 Task: Toggle the input validation length.
Action: Mouse moved to (126, 275)
Screenshot: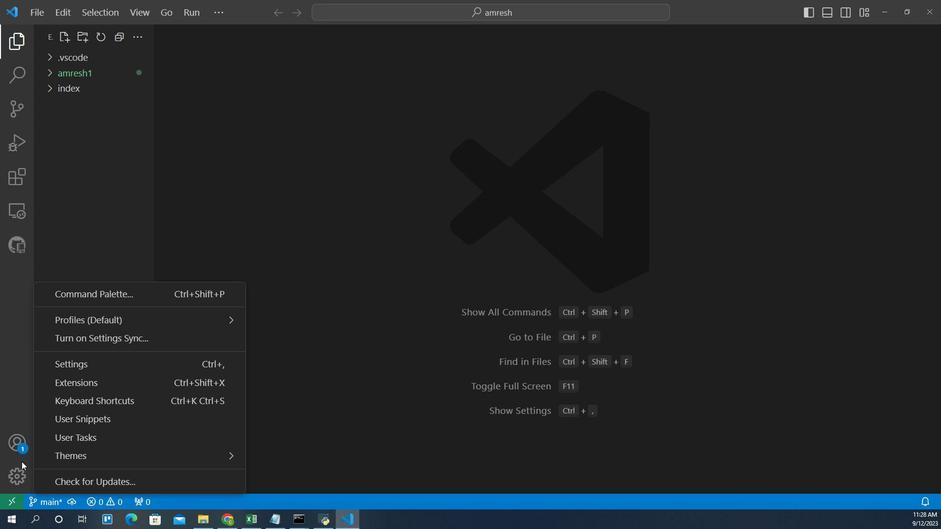 
Action: Mouse pressed left at (126, 275)
Screenshot: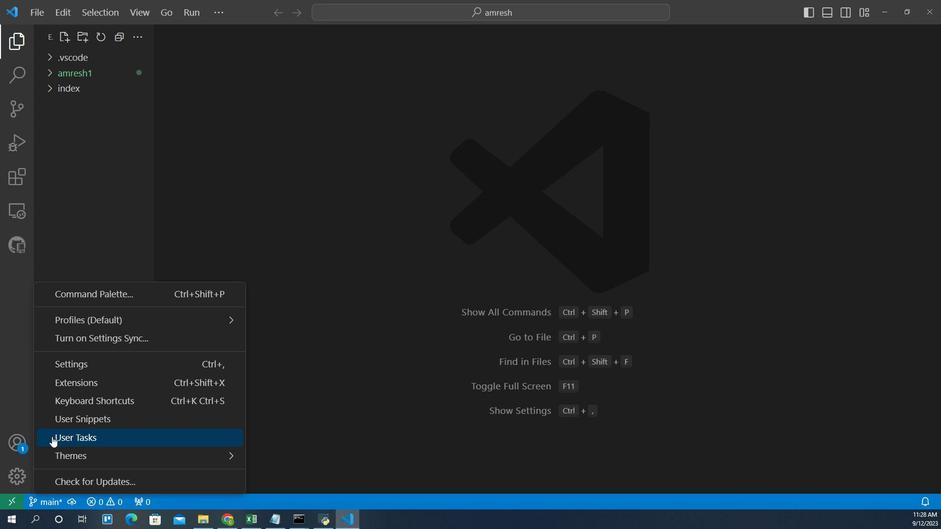 
Action: Mouse moved to (151, 298)
Screenshot: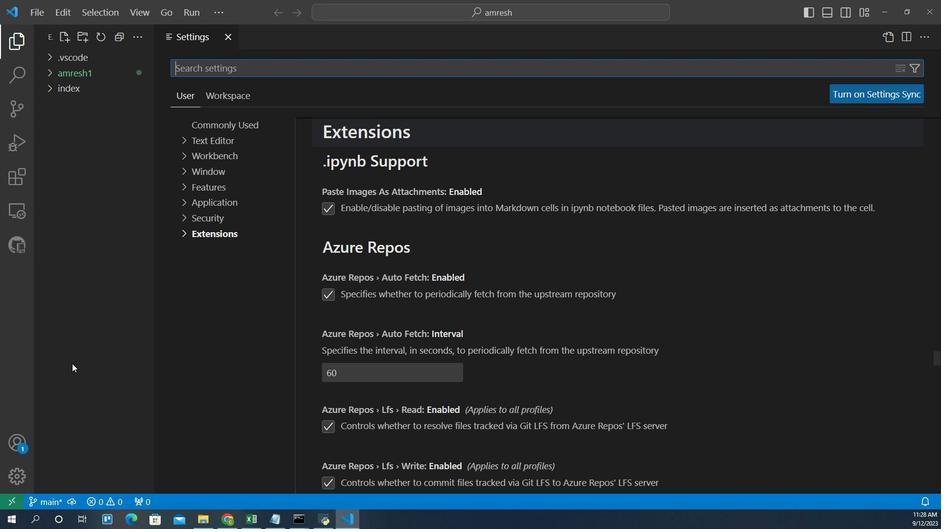 
Action: Mouse pressed left at (151, 298)
Screenshot: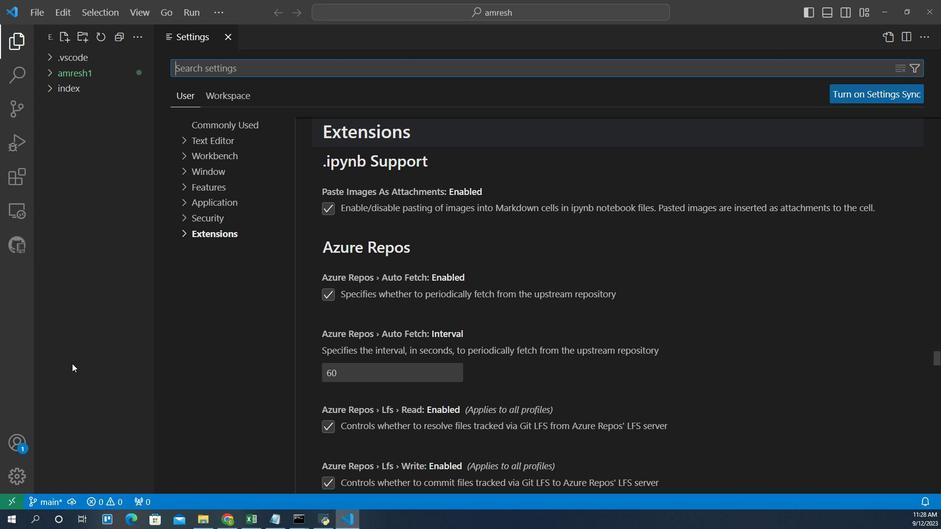 
Action: Mouse moved to (194, 324)
Screenshot: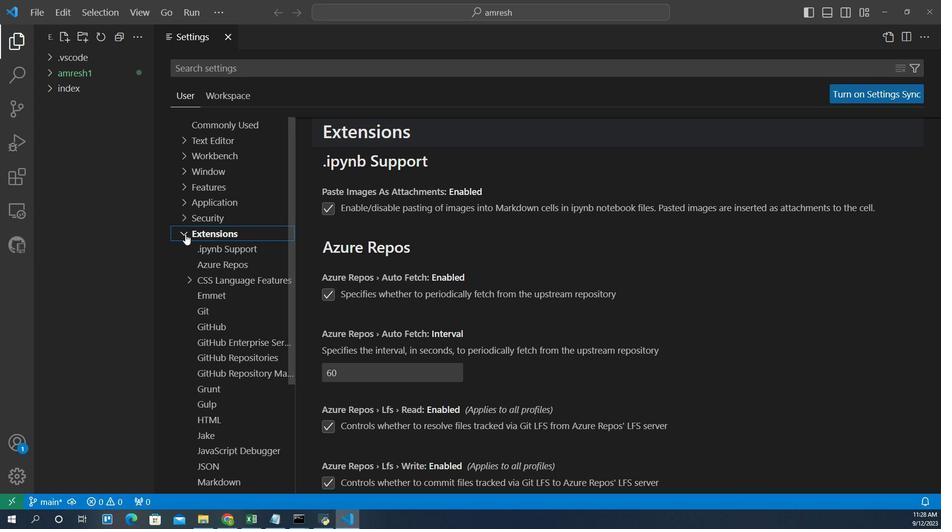 
Action: Mouse pressed left at (194, 324)
Screenshot: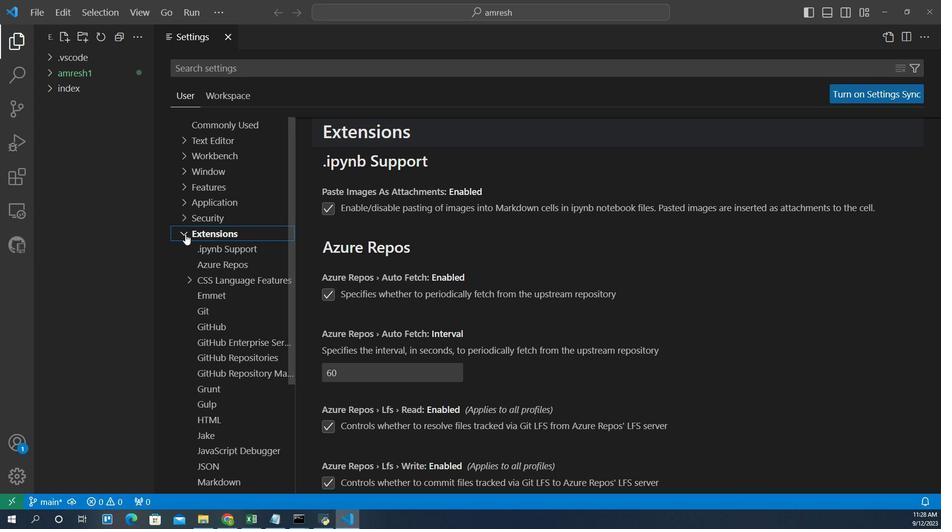 
Action: Mouse moved to (200, 308)
Screenshot: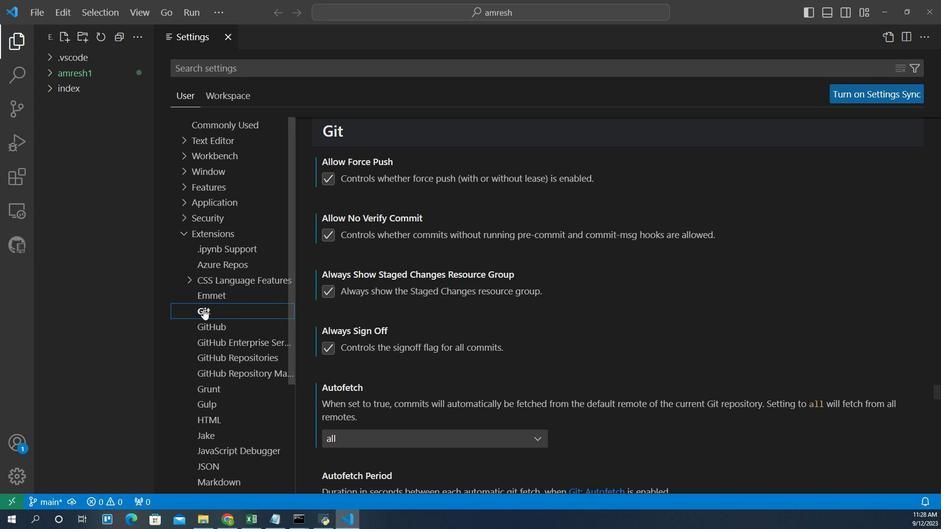 
Action: Mouse pressed left at (200, 308)
Screenshot: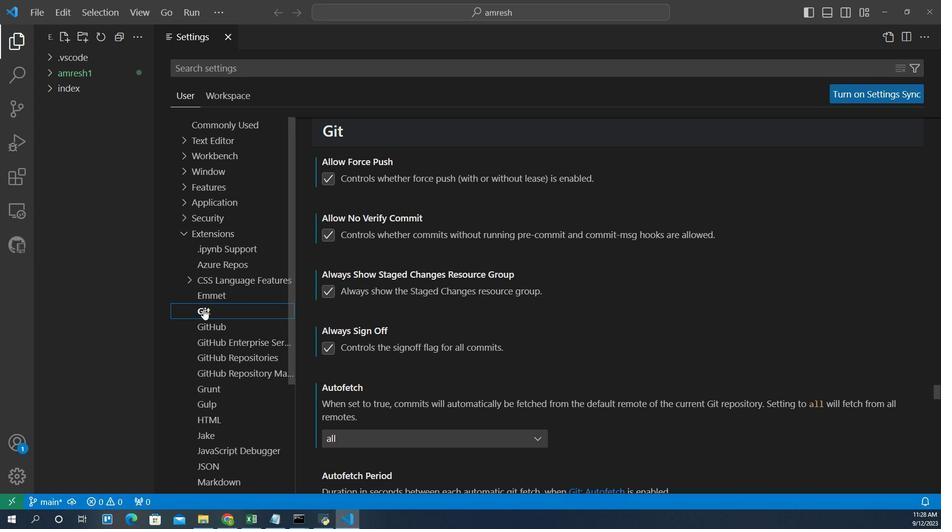 
Action: Mouse moved to (285, 295)
Screenshot: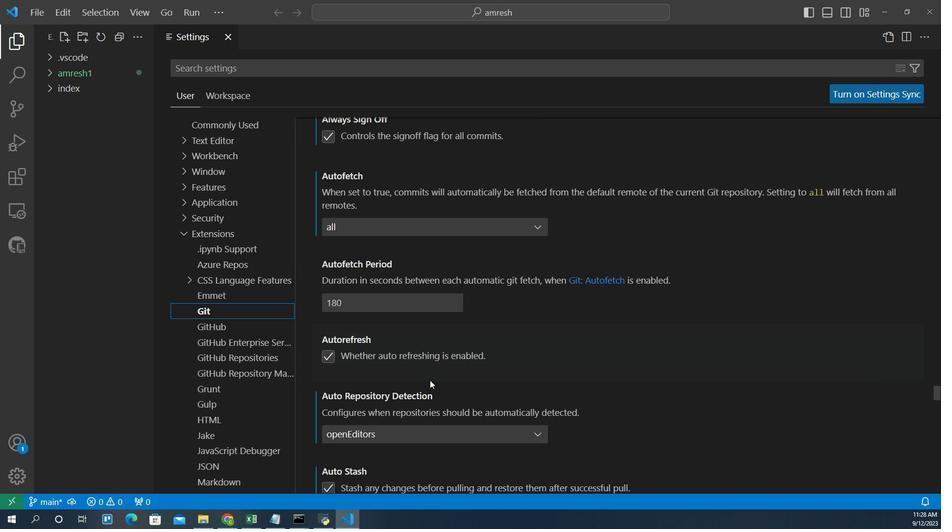 
Action: Mouse scrolled (285, 295) with delta (0, 0)
Screenshot: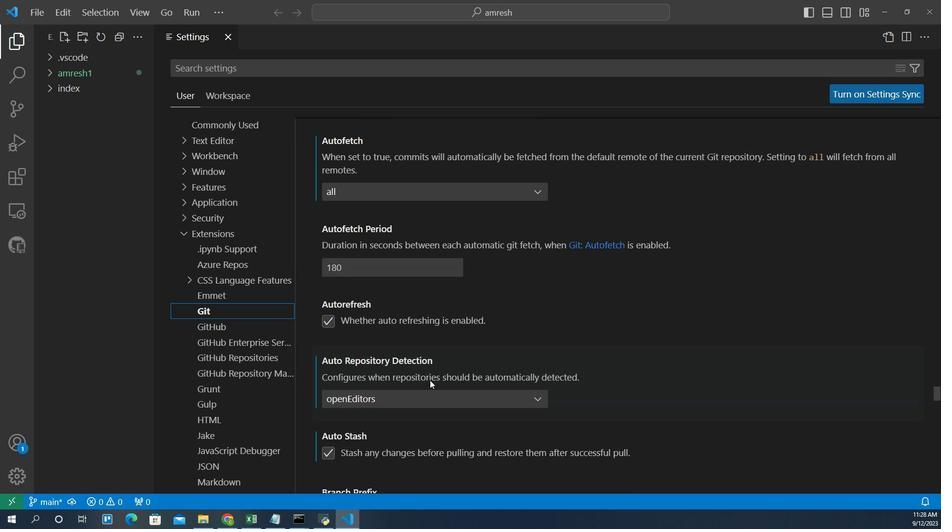 
Action: Mouse scrolled (285, 295) with delta (0, 0)
Screenshot: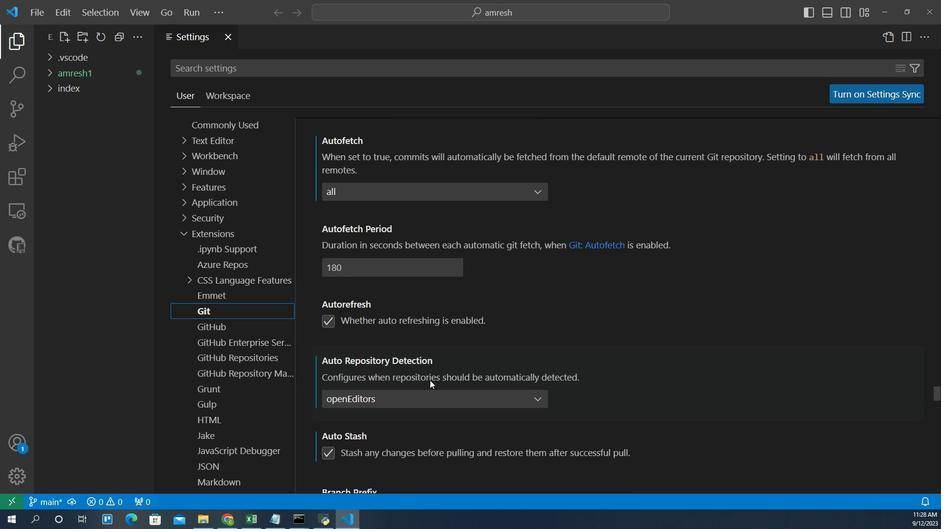 
Action: Mouse moved to (285, 295)
Screenshot: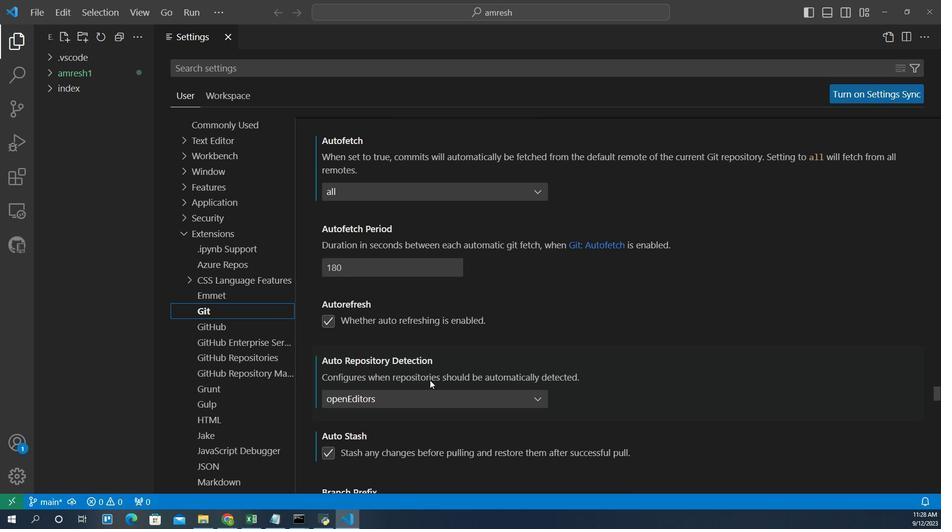 
Action: Mouse scrolled (285, 295) with delta (0, 0)
Screenshot: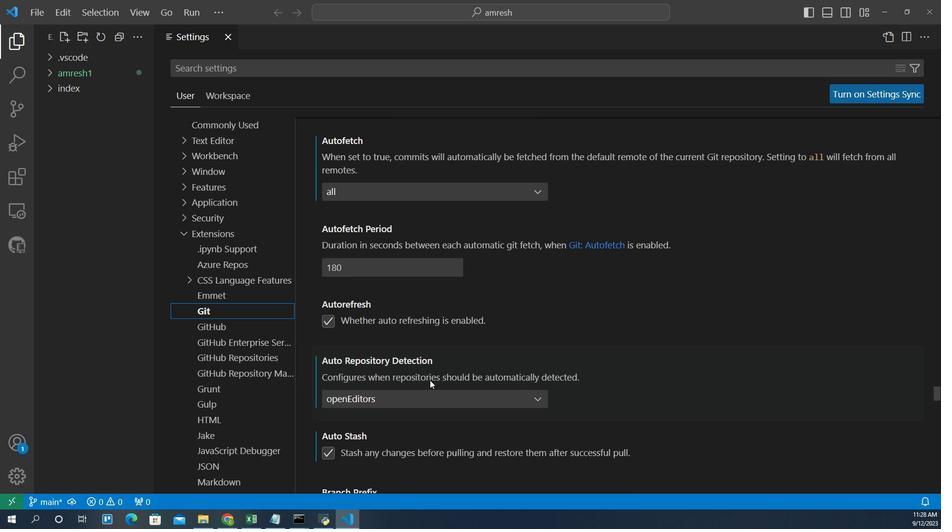 
Action: Mouse scrolled (285, 295) with delta (0, 0)
Screenshot: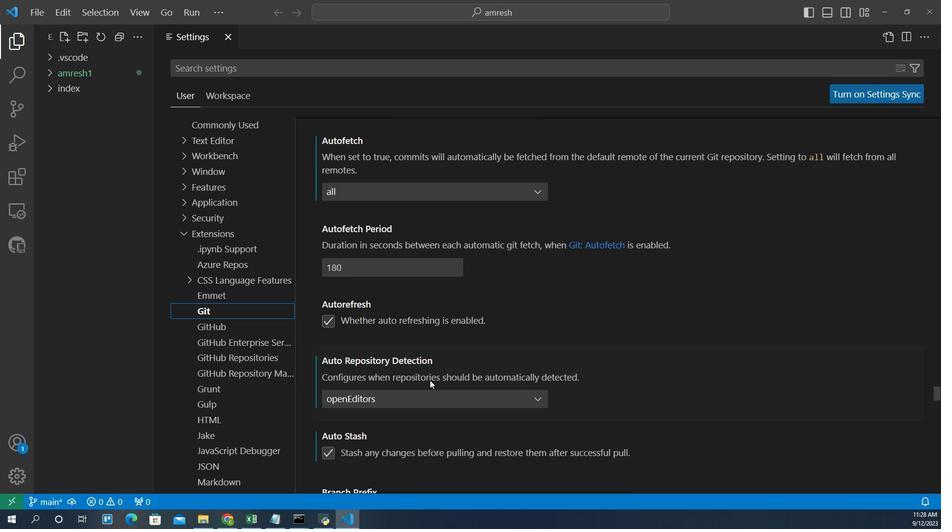 
Action: Mouse scrolled (285, 295) with delta (0, 0)
Screenshot: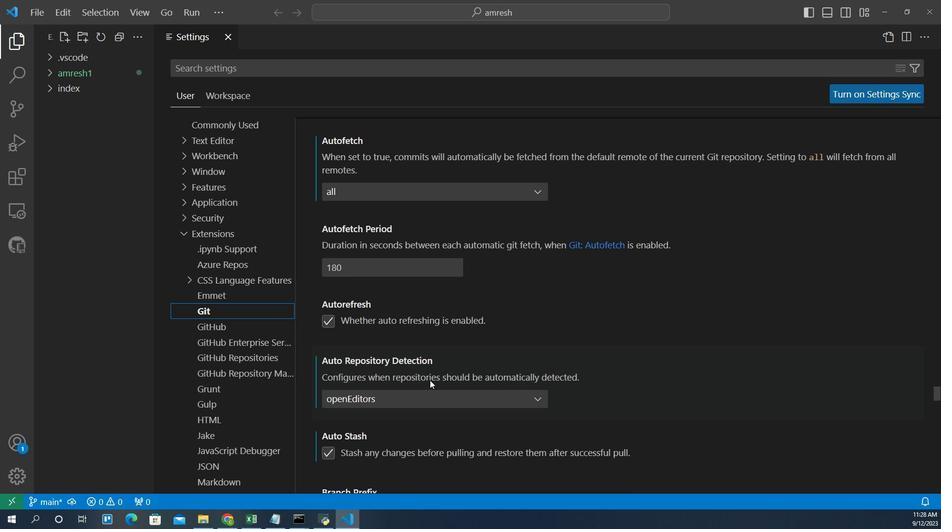 
Action: Mouse scrolled (285, 295) with delta (0, 0)
Screenshot: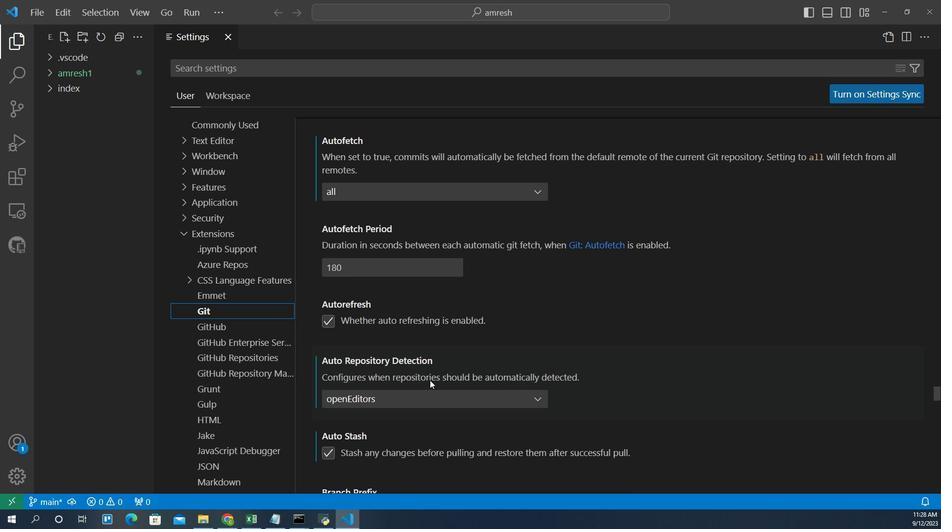 
Action: Mouse scrolled (285, 295) with delta (0, 0)
Screenshot: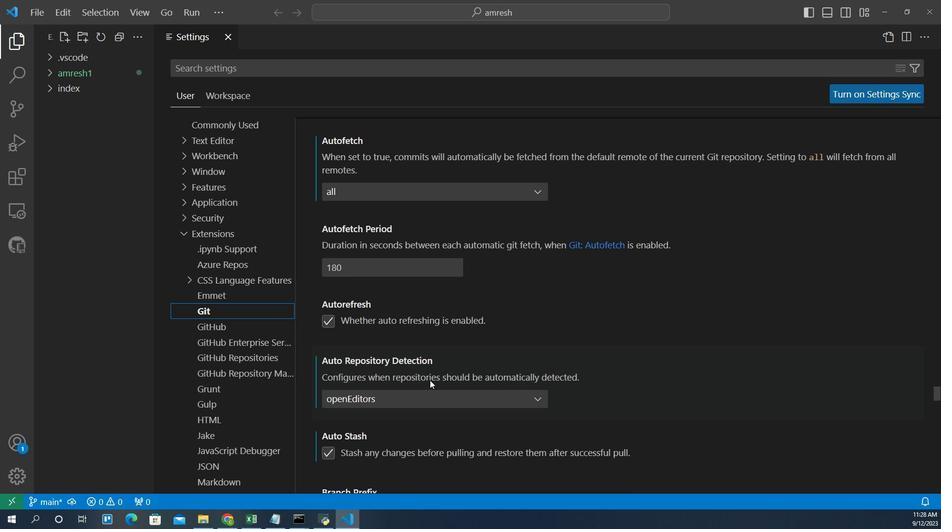 
Action: Mouse moved to (285, 295)
Screenshot: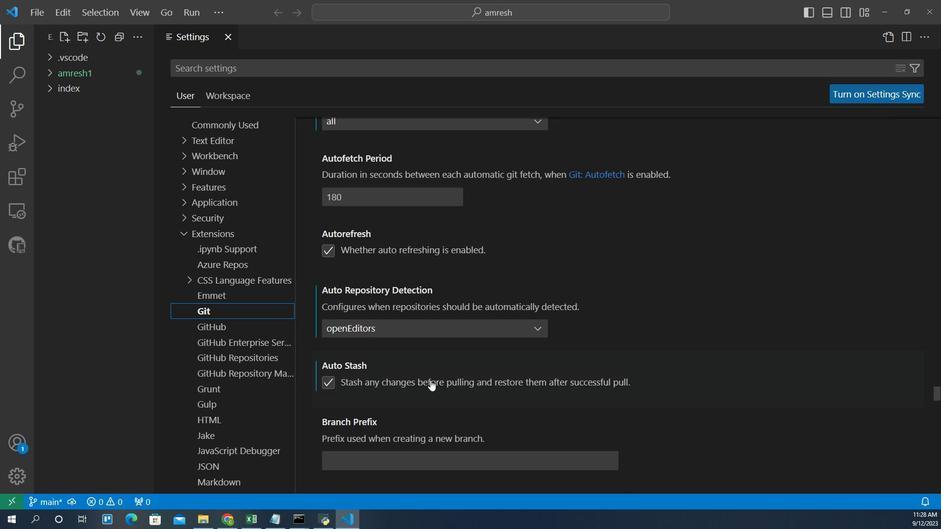 
Action: Mouse scrolled (285, 295) with delta (0, 0)
Screenshot: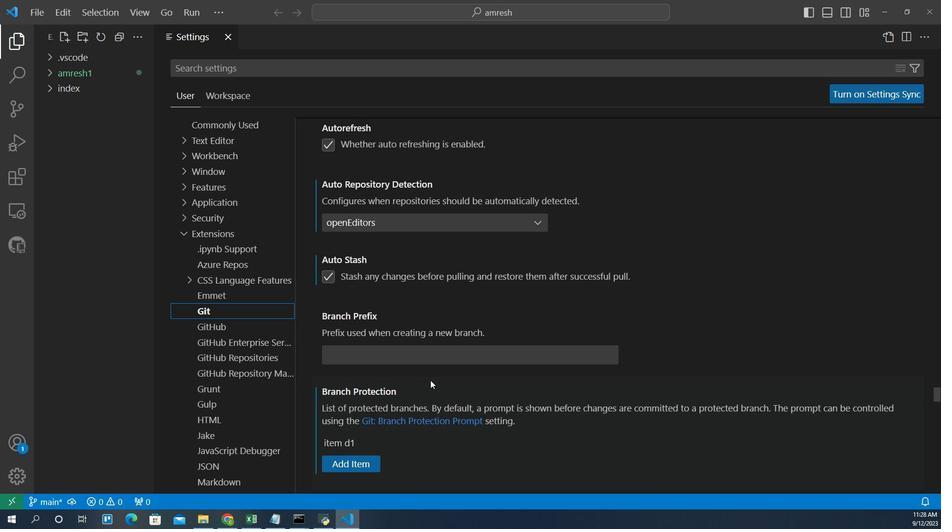 
Action: Mouse scrolled (285, 295) with delta (0, 0)
Screenshot: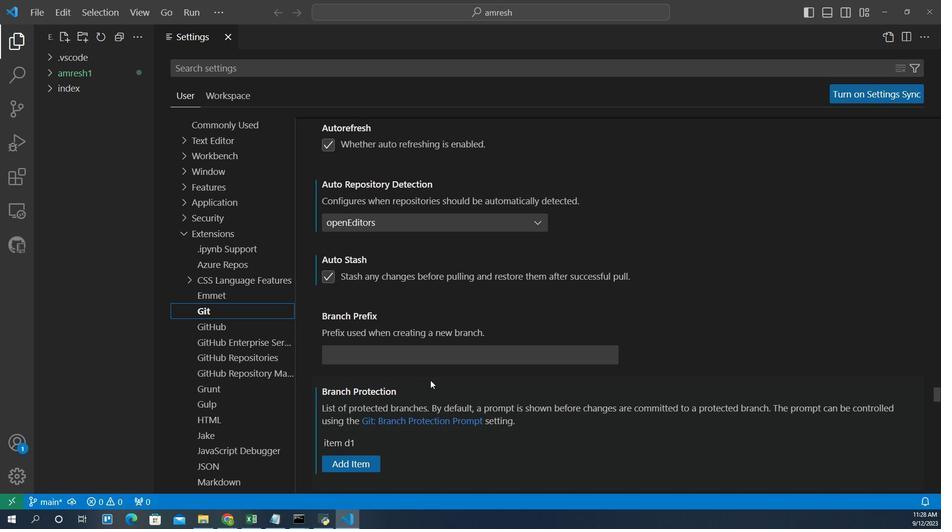 
Action: Mouse scrolled (285, 295) with delta (0, 0)
Screenshot: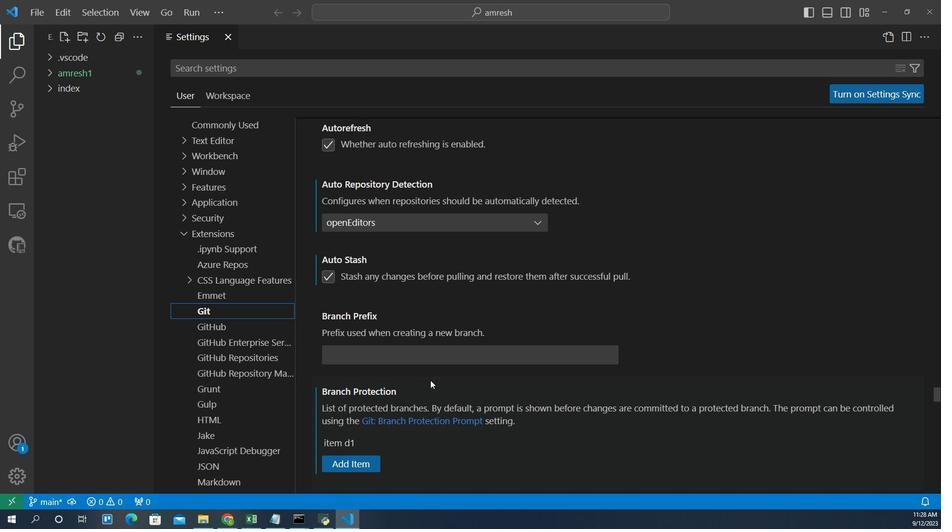
Action: Mouse scrolled (285, 295) with delta (0, 0)
Screenshot: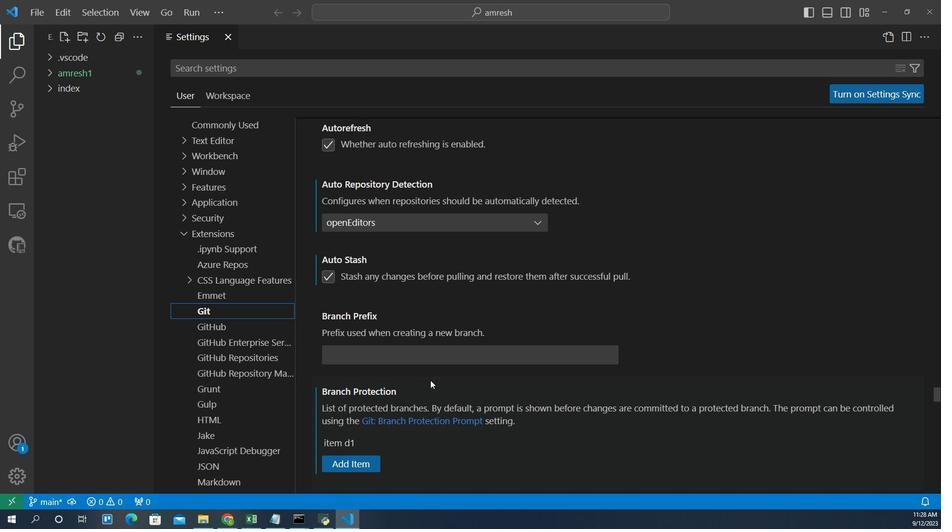 
Action: Mouse scrolled (285, 295) with delta (0, 0)
Screenshot: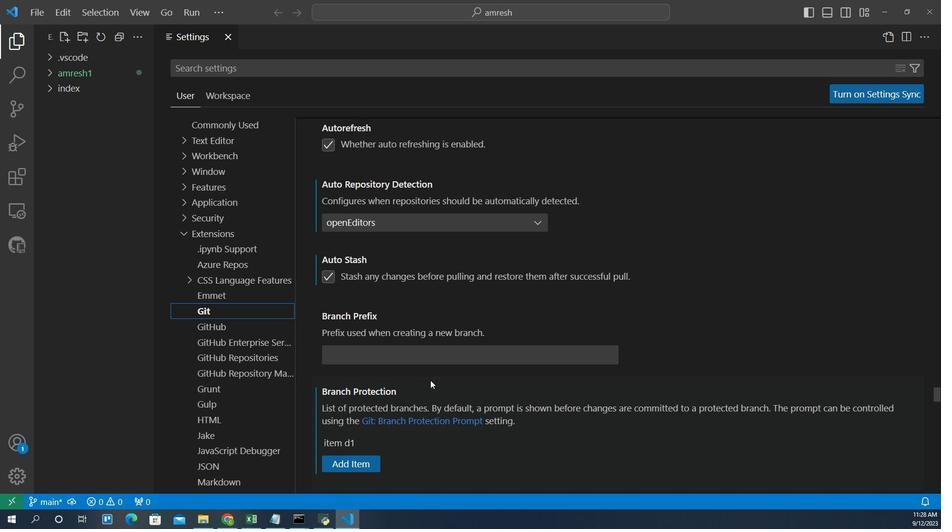 
Action: Mouse scrolled (285, 295) with delta (0, 0)
Screenshot: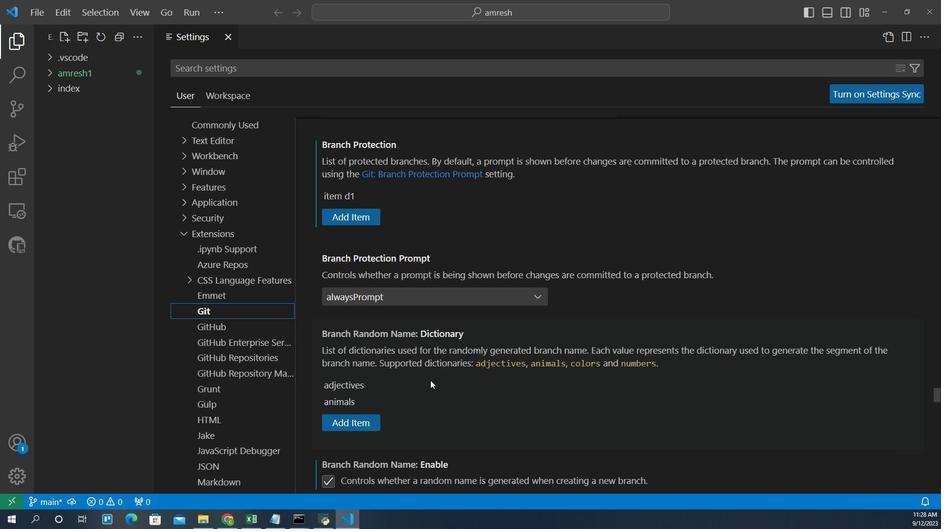 
Action: Mouse scrolled (285, 295) with delta (0, 0)
Screenshot: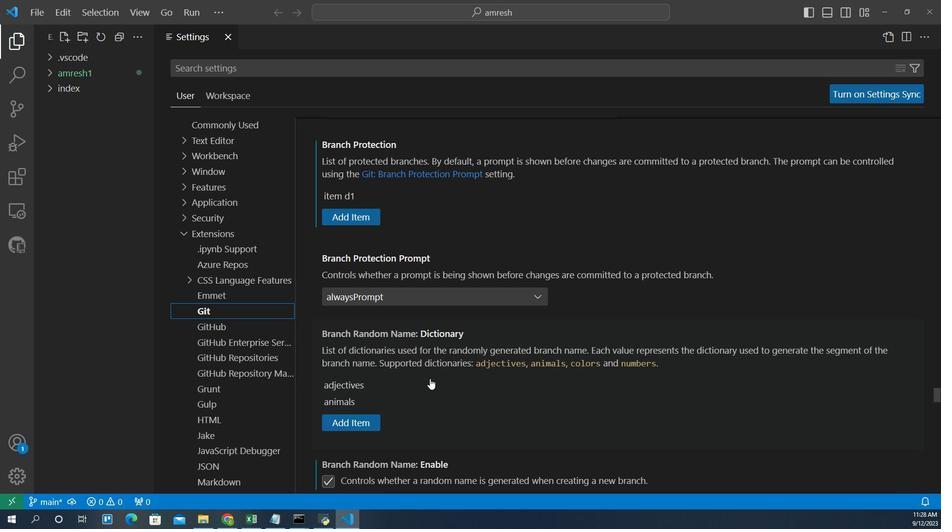 
Action: Mouse scrolled (285, 295) with delta (0, 0)
Screenshot: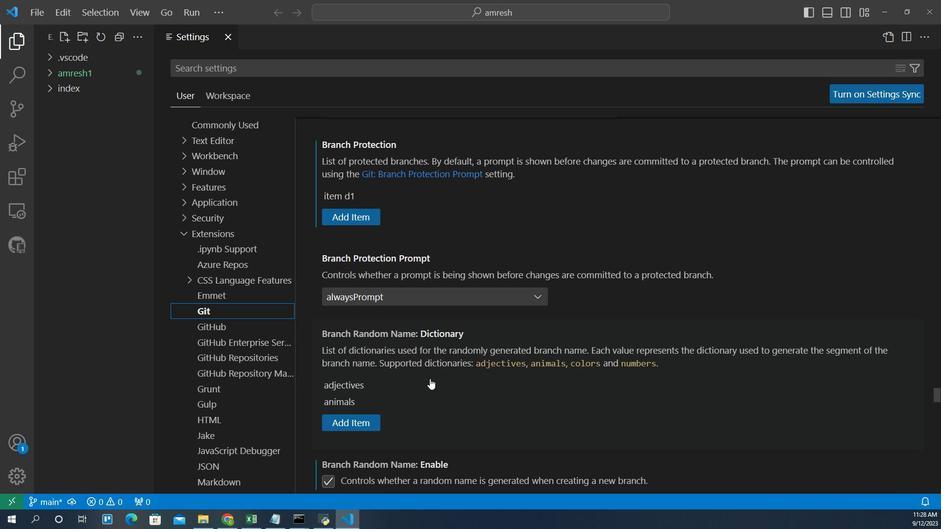 
Action: Mouse scrolled (285, 295) with delta (0, 0)
Screenshot: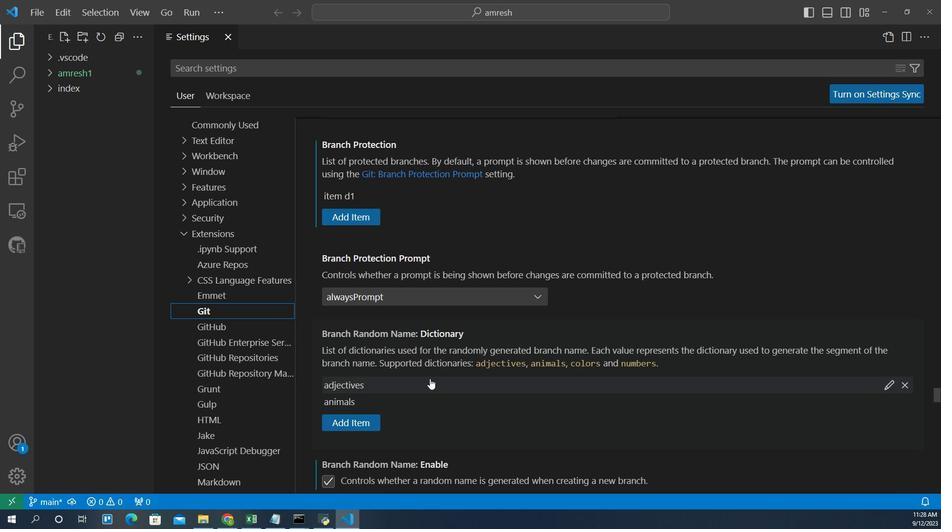 
Action: Mouse scrolled (285, 295) with delta (0, 0)
Screenshot: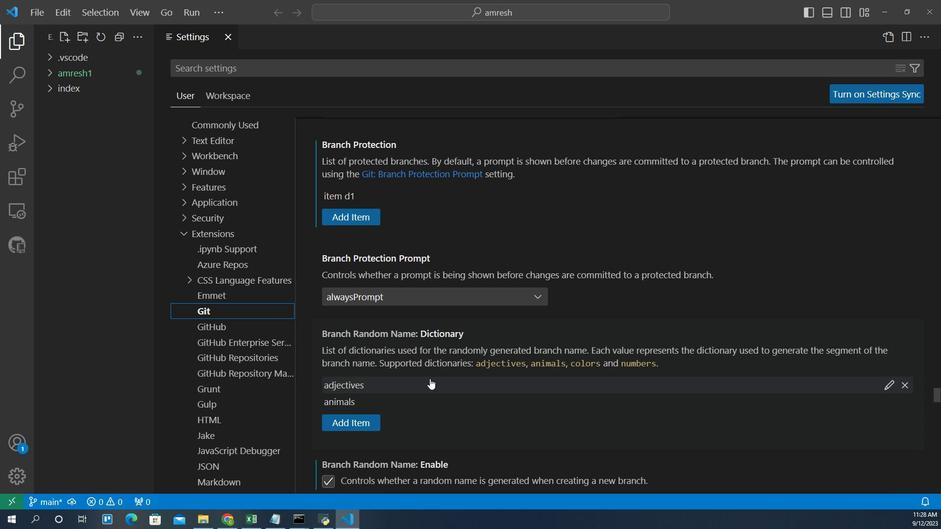 
Action: Mouse scrolled (285, 295) with delta (0, 0)
Screenshot: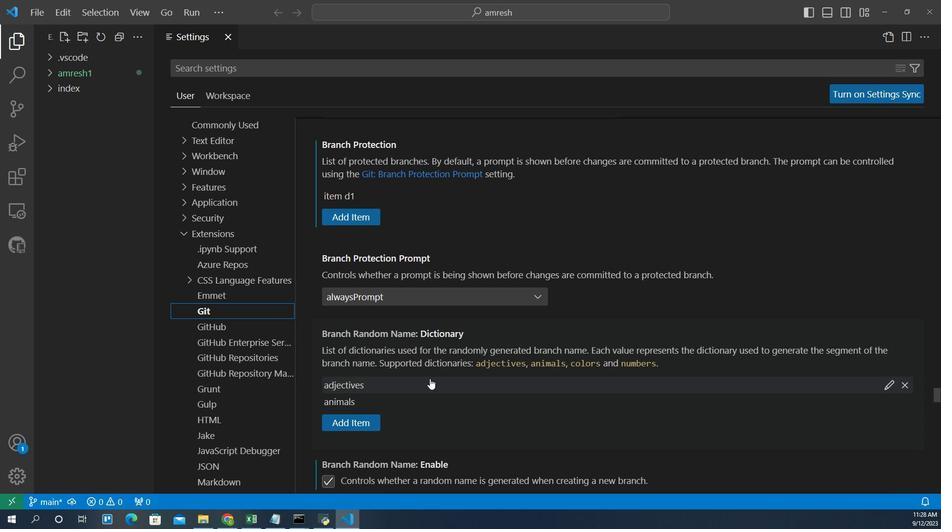 
Action: Mouse scrolled (285, 295) with delta (0, 0)
Screenshot: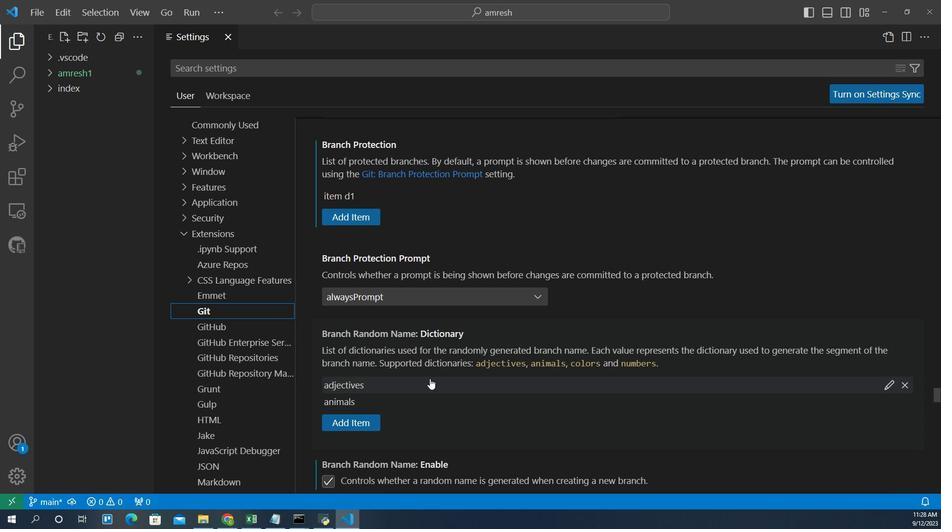 
Action: Mouse moved to (285, 295)
Screenshot: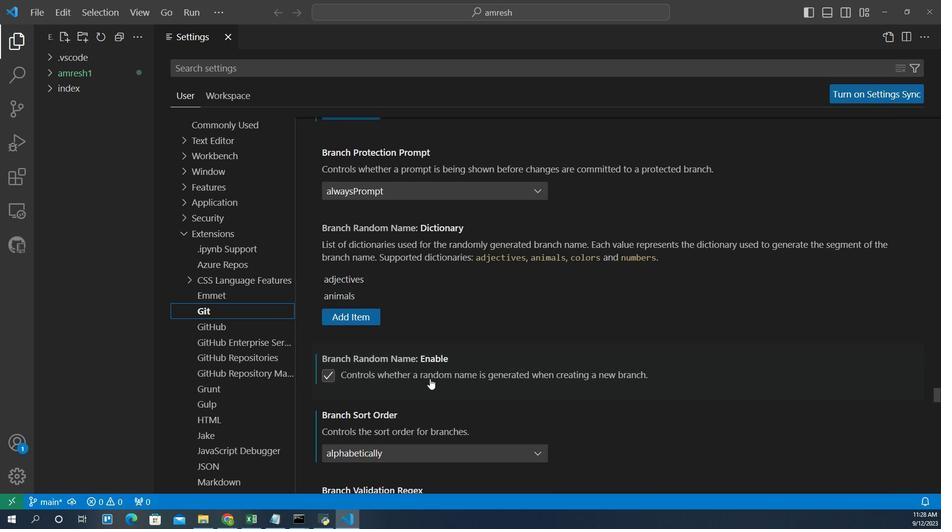 
Action: Mouse scrolled (285, 295) with delta (0, 0)
Screenshot: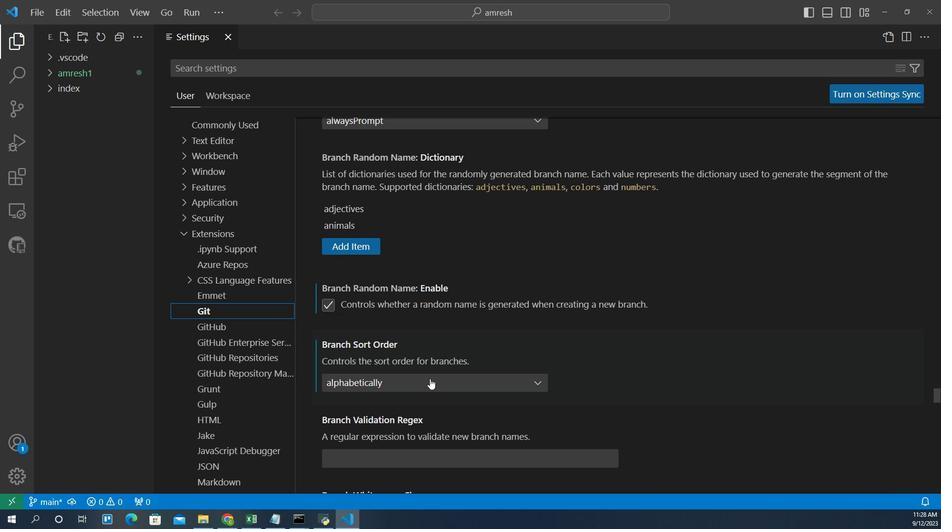 
Action: Mouse scrolled (285, 295) with delta (0, 0)
Screenshot: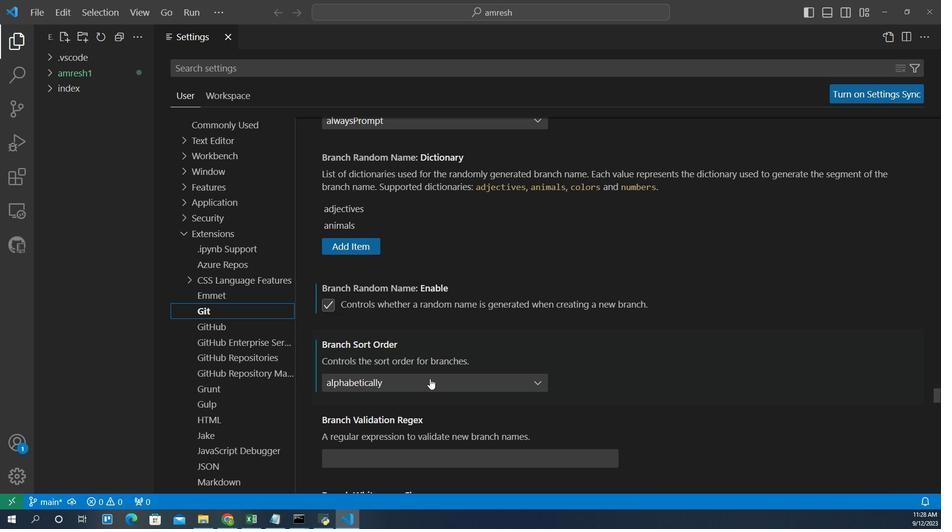 
Action: Mouse scrolled (285, 295) with delta (0, 0)
Screenshot: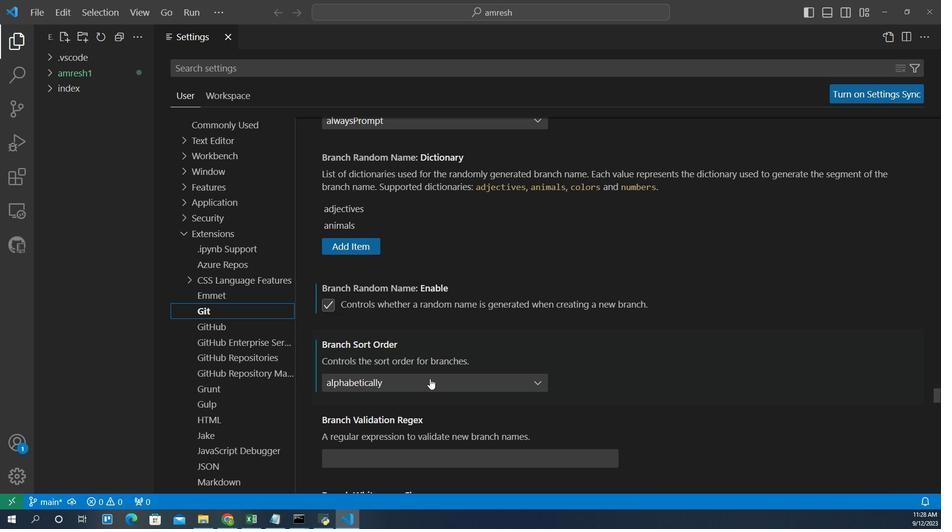 
Action: Mouse scrolled (285, 295) with delta (0, 0)
Screenshot: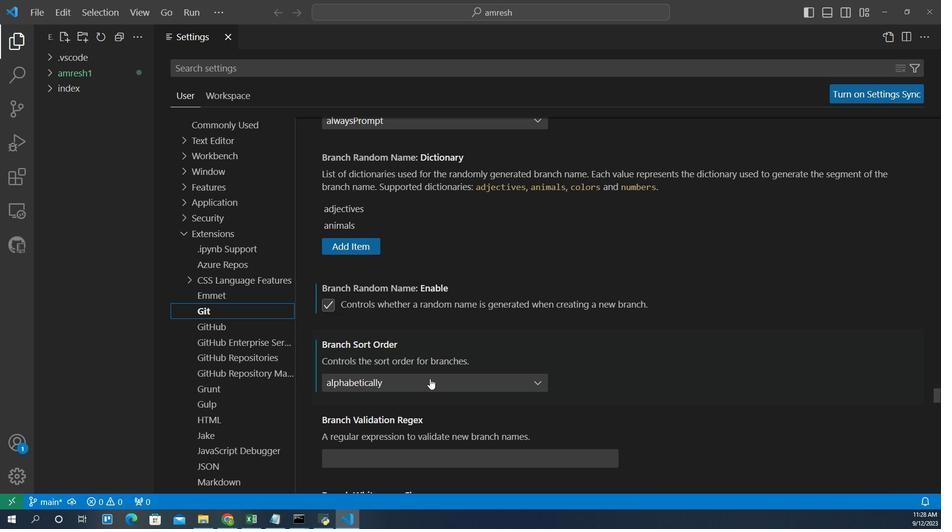 
Action: Mouse scrolled (285, 295) with delta (0, 0)
Screenshot: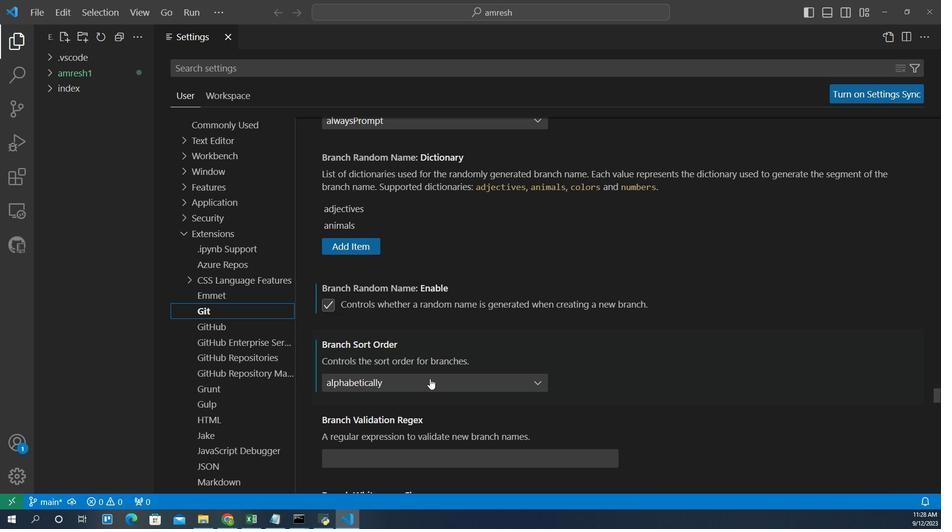 
Action: Mouse scrolled (285, 295) with delta (0, 0)
Screenshot: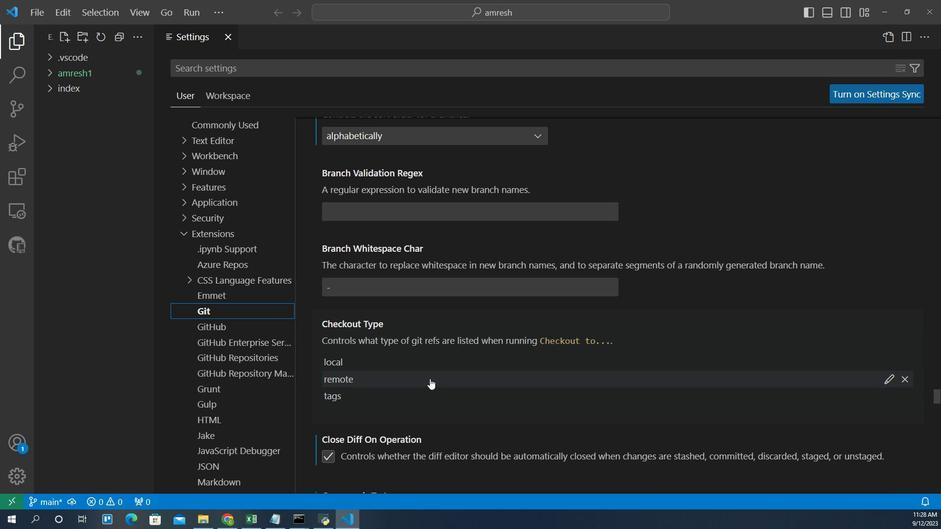 
Action: Mouse scrolled (285, 295) with delta (0, 0)
Screenshot: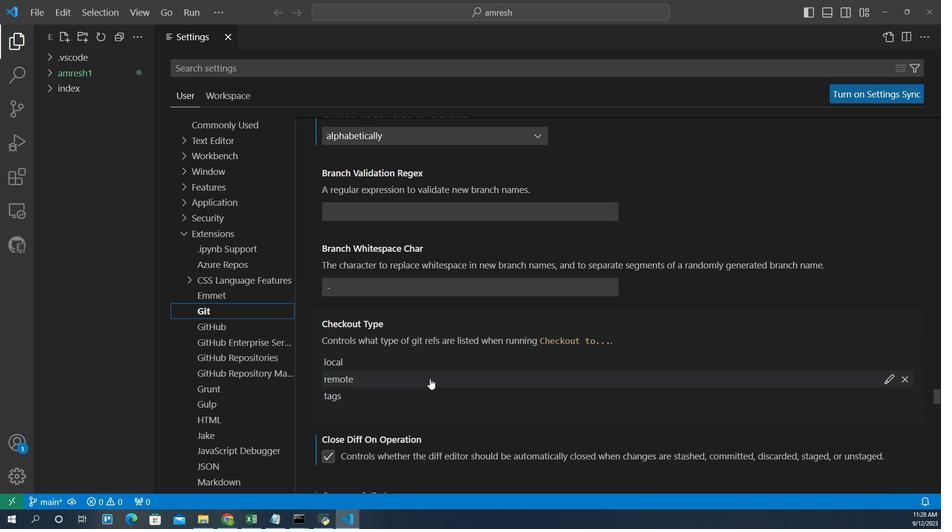 
Action: Mouse scrolled (285, 295) with delta (0, 0)
Screenshot: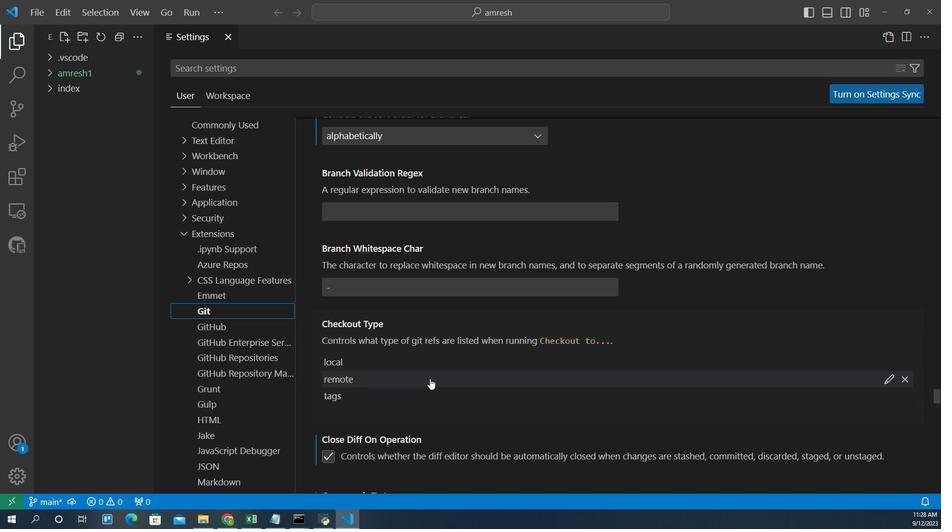 
Action: Mouse scrolled (285, 295) with delta (0, 0)
Screenshot: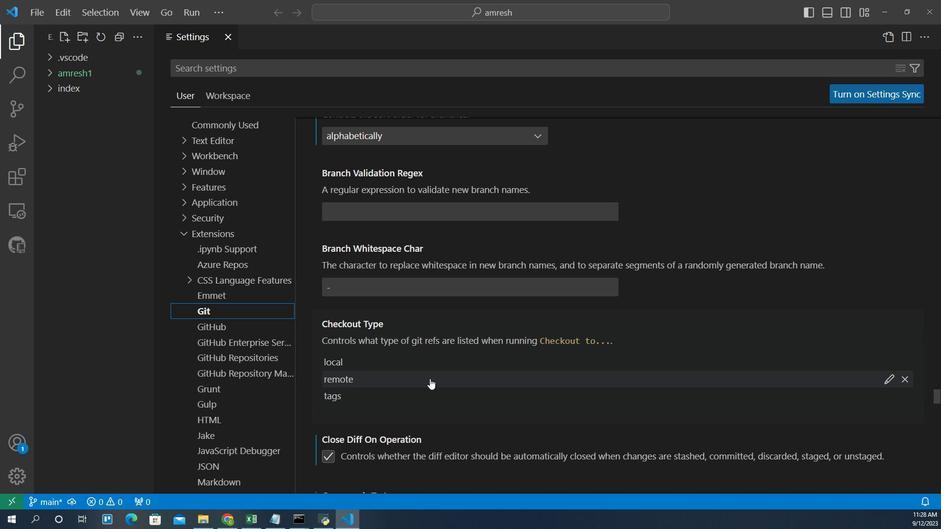 
Action: Mouse scrolled (285, 295) with delta (0, 0)
Screenshot: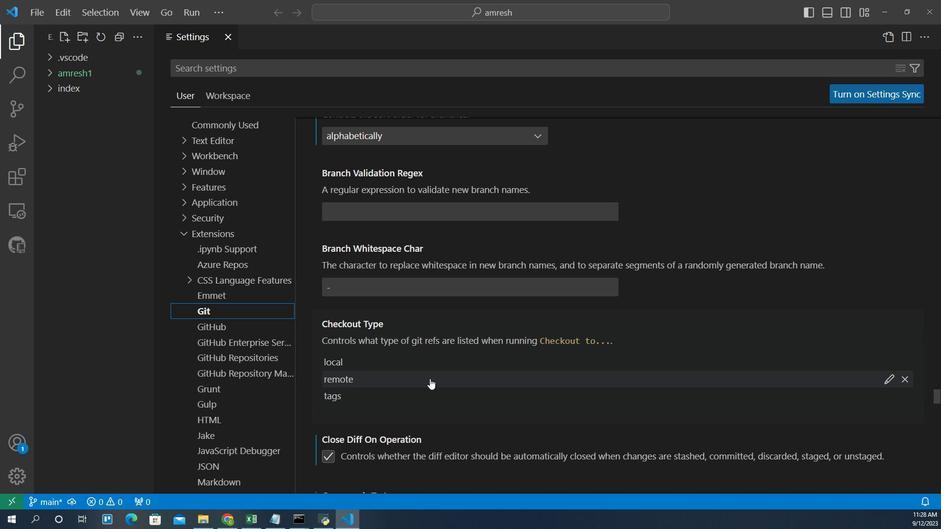 
Action: Mouse scrolled (285, 295) with delta (0, 0)
Screenshot: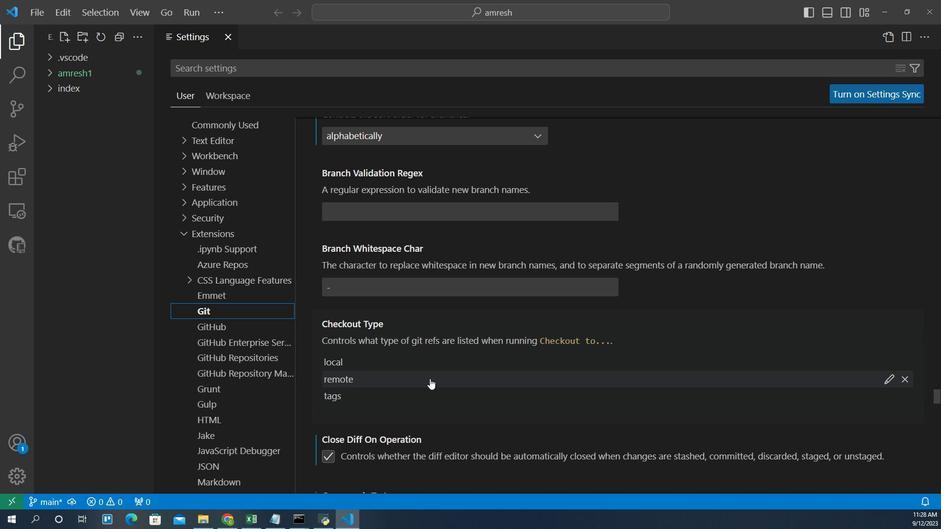 
Action: Mouse scrolled (285, 295) with delta (0, 0)
Screenshot: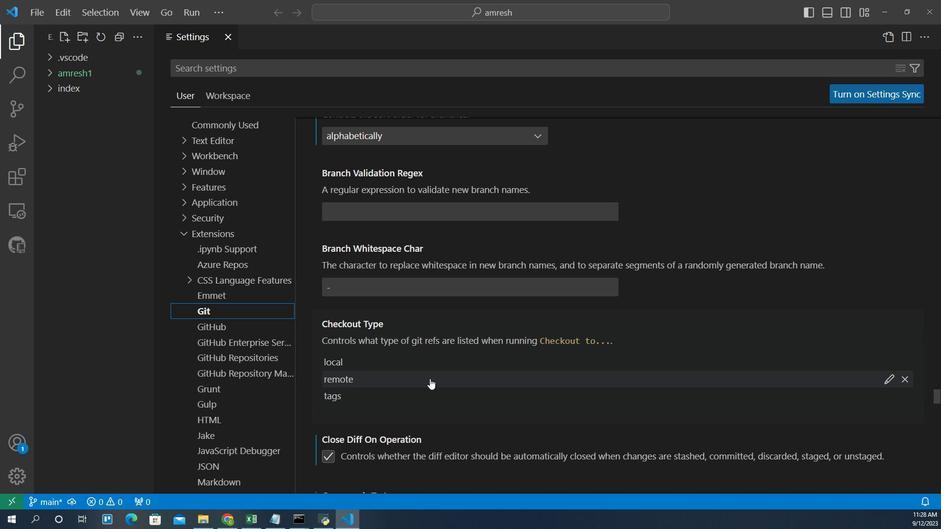 
Action: Mouse scrolled (285, 295) with delta (0, 0)
Screenshot: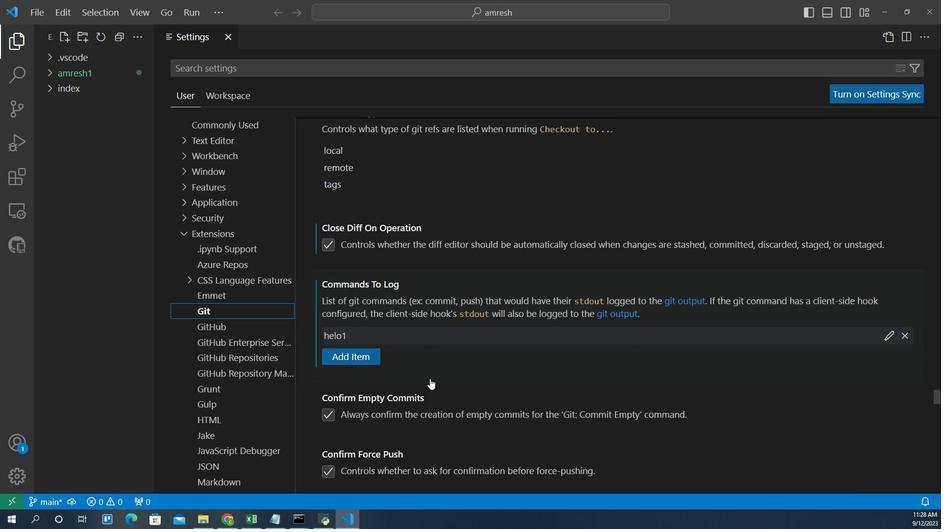 
Action: Mouse scrolled (285, 295) with delta (0, 0)
Screenshot: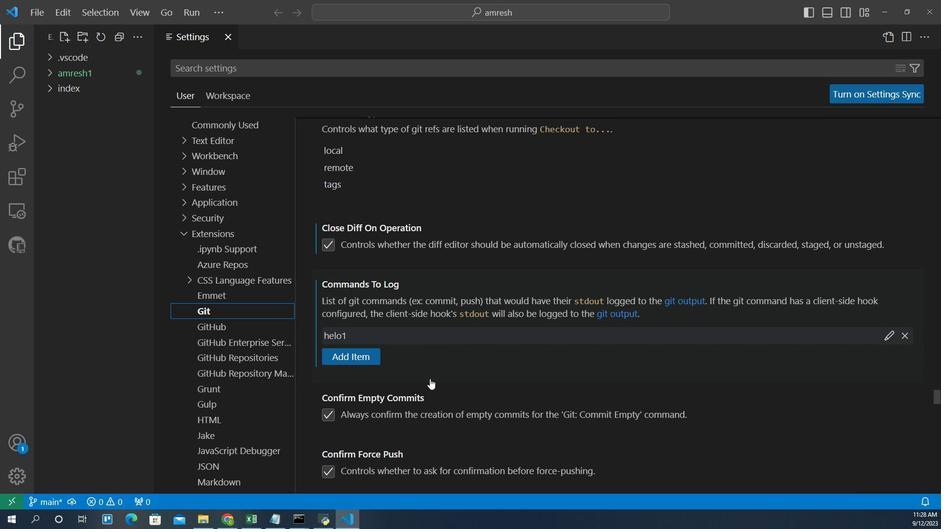 
Action: Mouse scrolled (285, 295) with delta (0, 0)
Screenshot: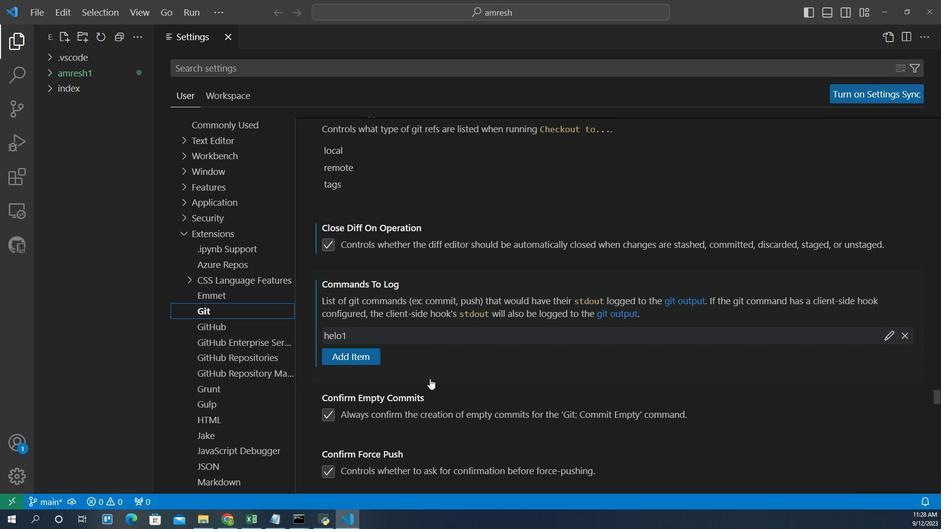 
Action: Mouse scrolled (285, 295) with delta (0, 0)
Screenshot: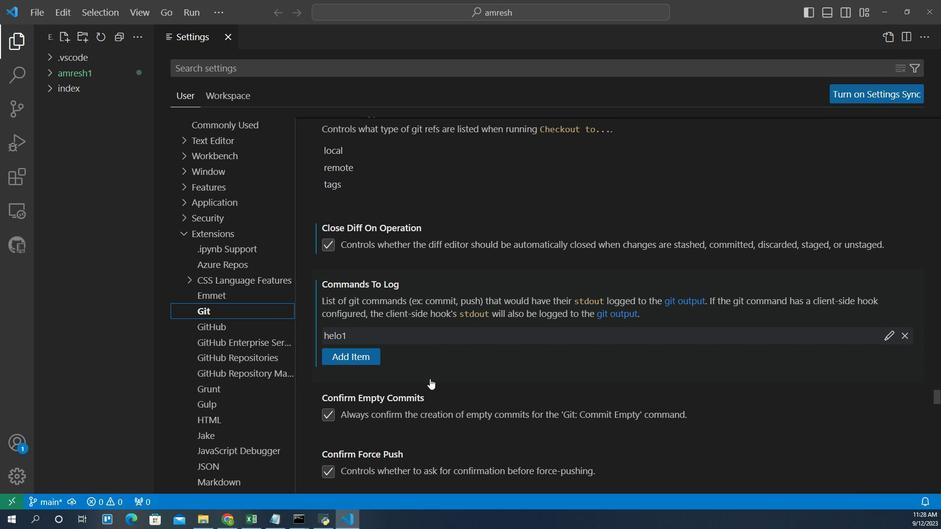 
Action: Mouse scrolled (285, 295) with delta (0, 0)
Screenshot: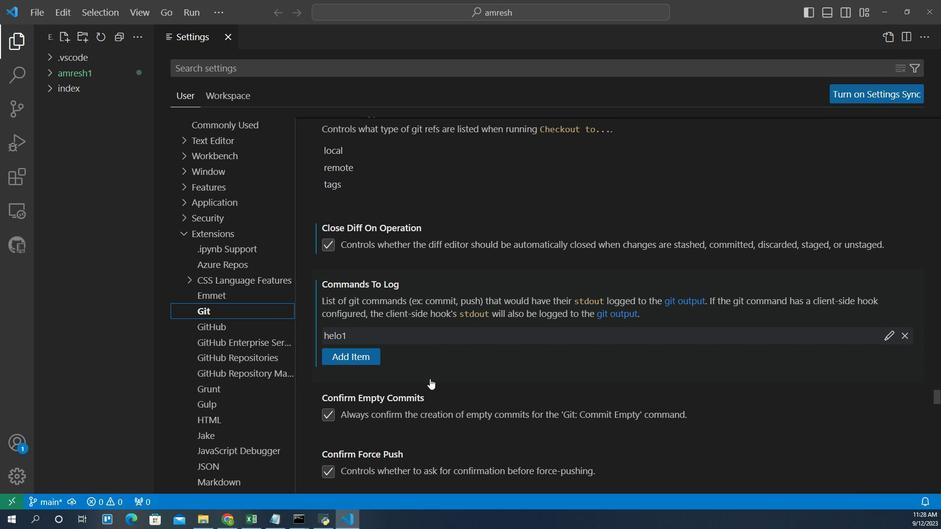 
Action: Mouse scrolled (285, 295) with delta (0, 0)
Screenshot: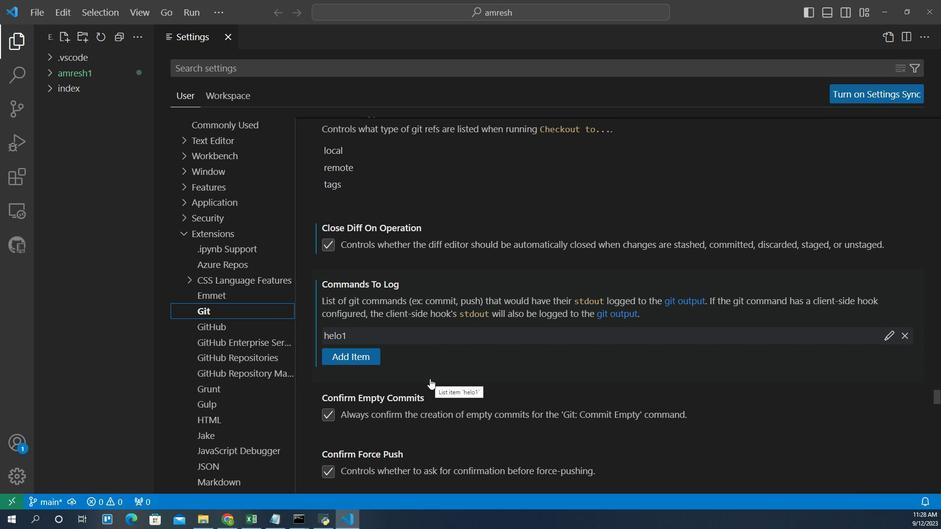 
Action: Mouse scrolled (285, 295) with delta (0, 0)
Screenshot: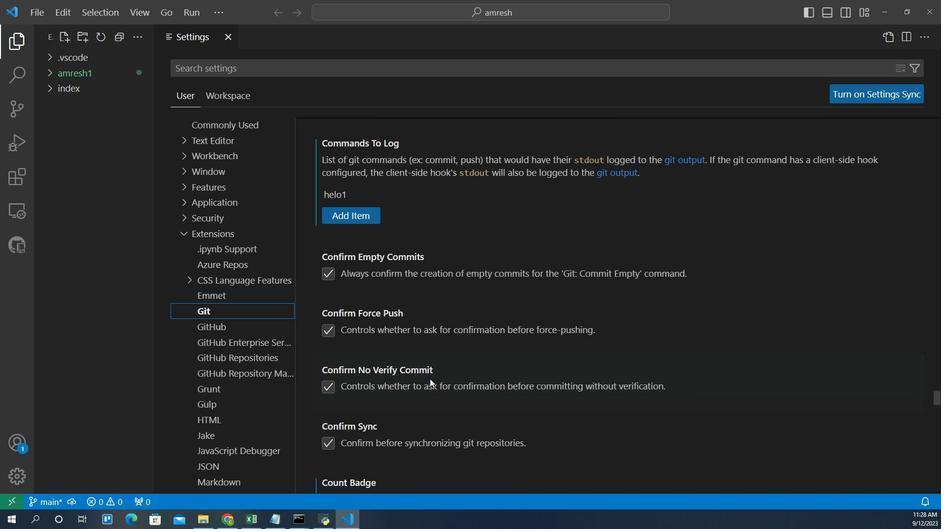 
Action: Mouse scrolled (285, 295) with delta (0, 0)
Screenshot: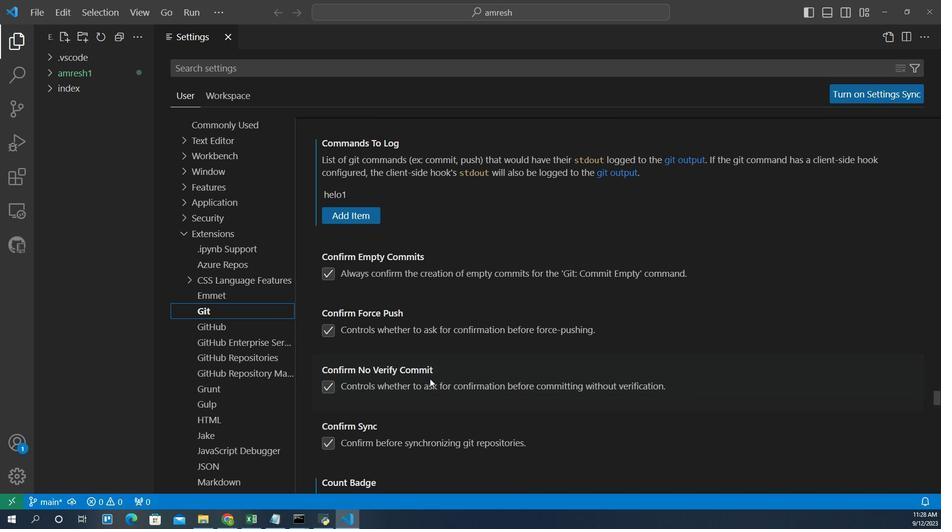 
Action: Mouse scrolled (285, 295) with delta (0, 0)
Screenshot: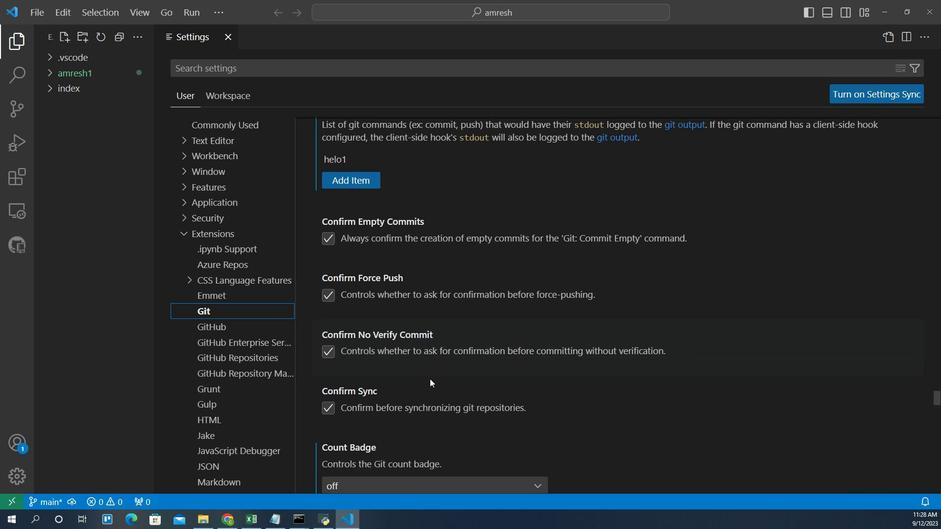 
Action: Mouse scrolled (285, 295) with delta (0, 0)
Screenshot: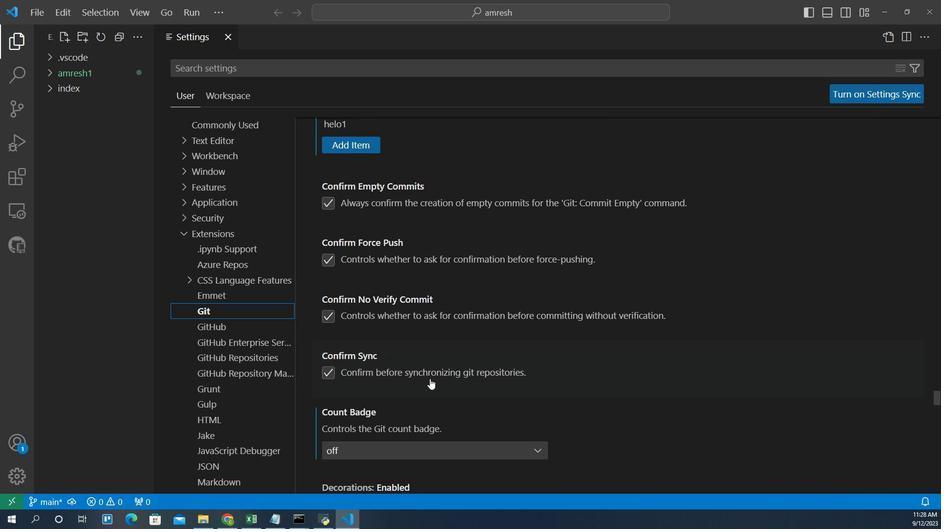 
Action: Mouse scrolled (285, 295) with delta (0, 0)
Screenshot: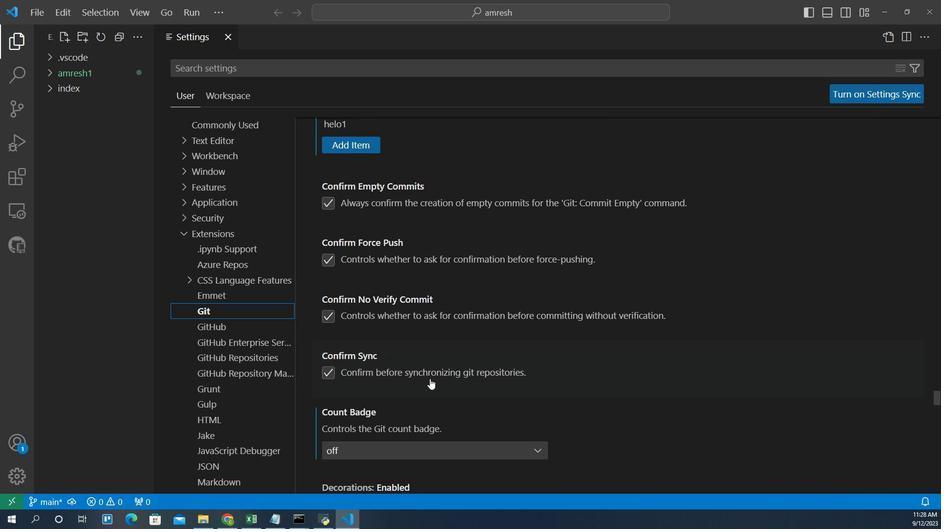 
Action: Mouse scrolled (285, 295) with delta (0, 0)
Screenshot: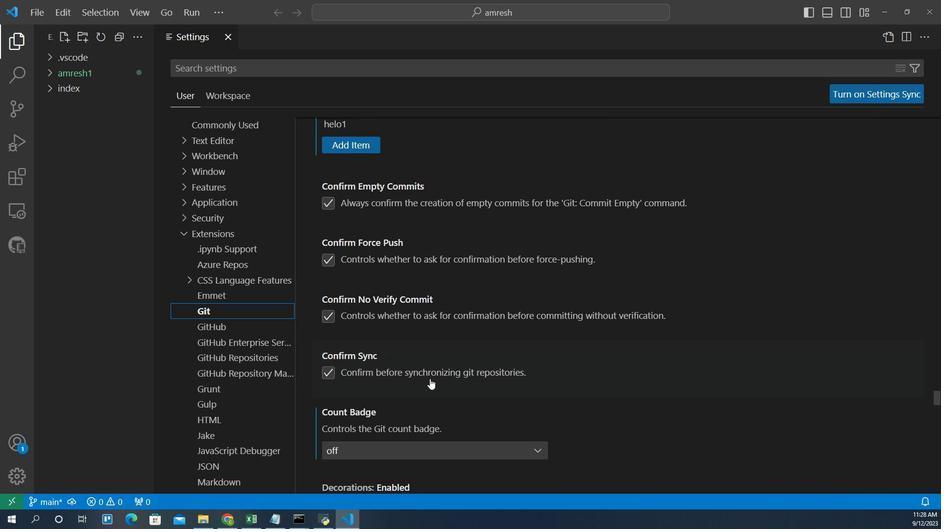 
Action: Mouse scrolled (285, 295) with delta (0, 0)
Screenshot: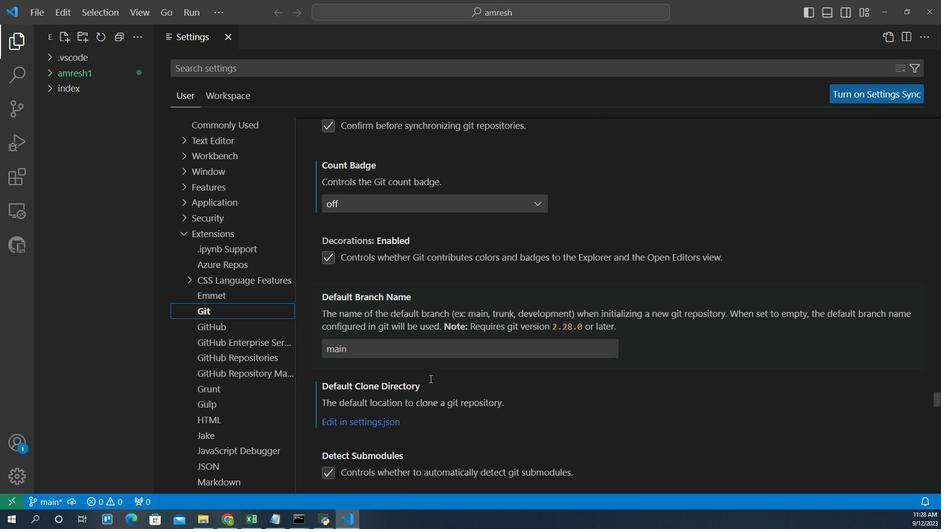 
Action: Mouse scrolled (285, 295) with delta (0, 0)
Screenshot: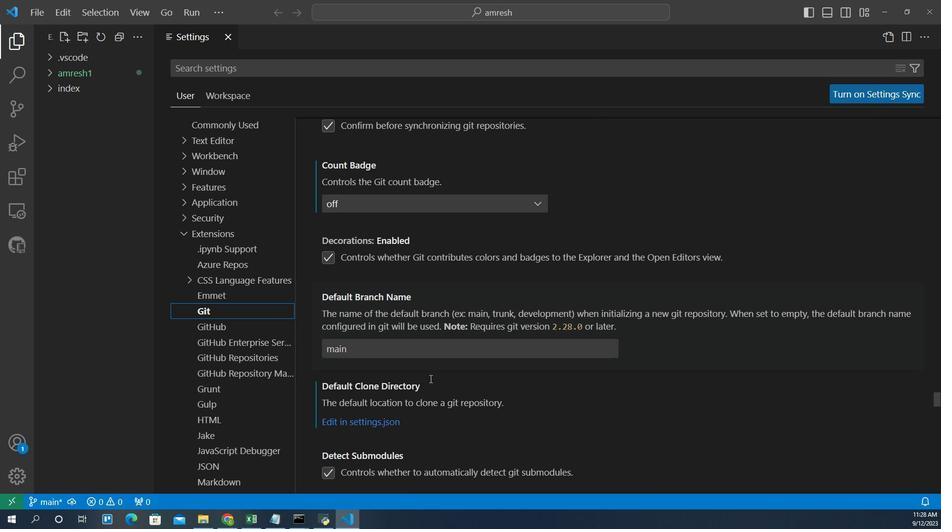 
Action: Mouse scrolled (285, 295) with delta (0, 0)
Screenshot: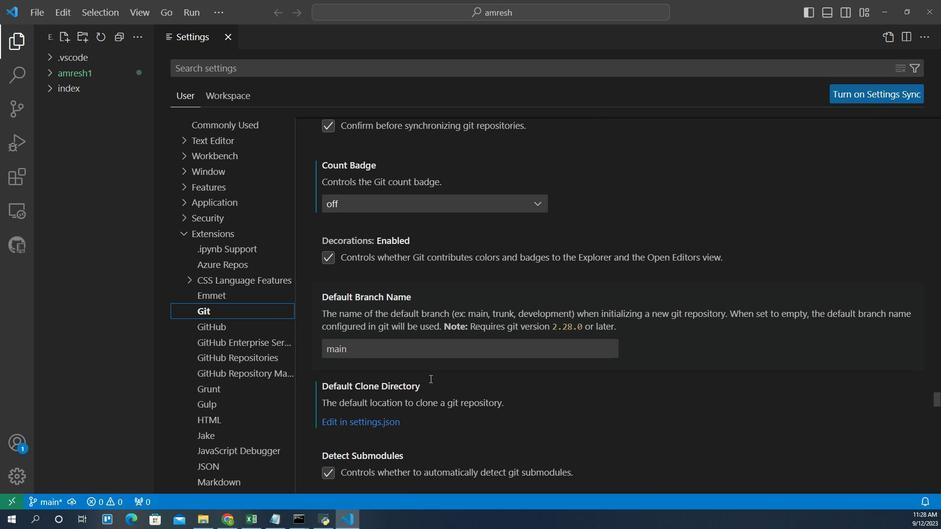
Action: Mouse scrolled (285, 295) with delta (0, 0)
Screenshot: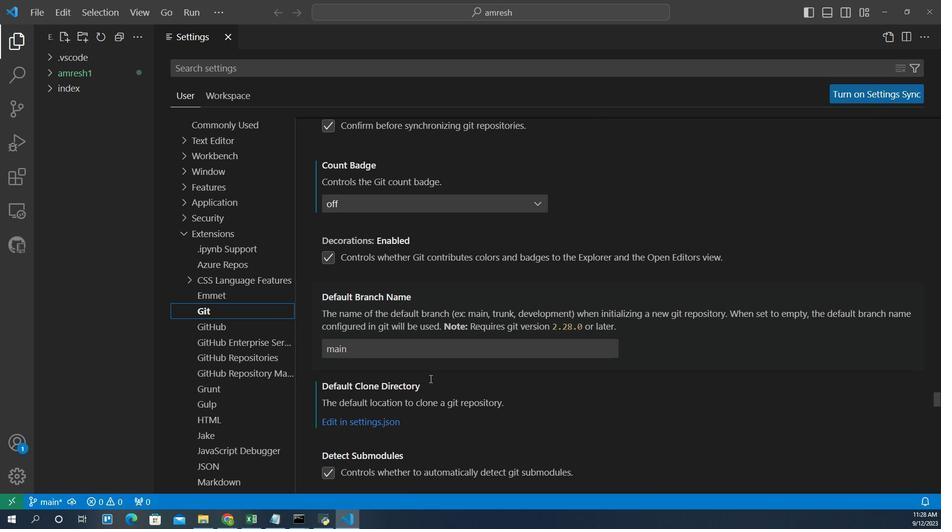 
Action: Mouse scrolled (285, 295) with delta (0, 0)
Screenshot: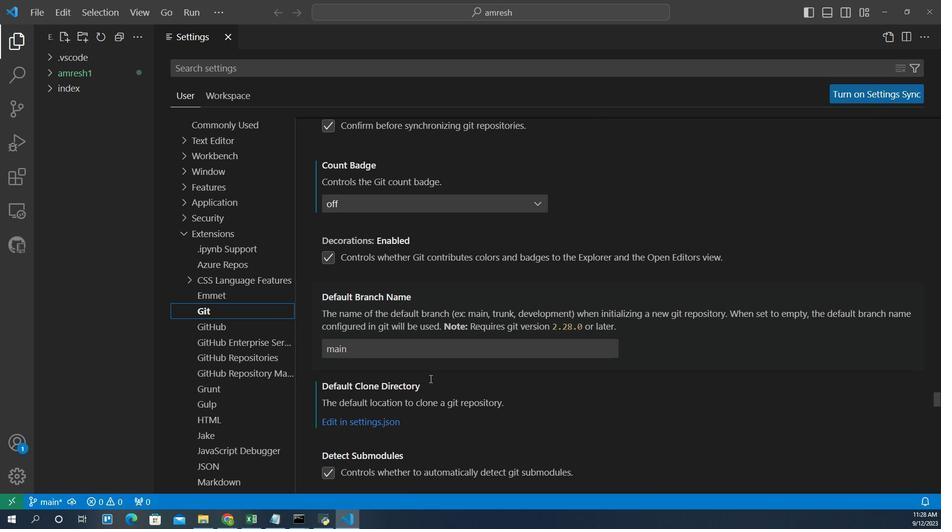 
Action: Mouse scrolled (285, 295) with delta (0, 0)
Screenshot: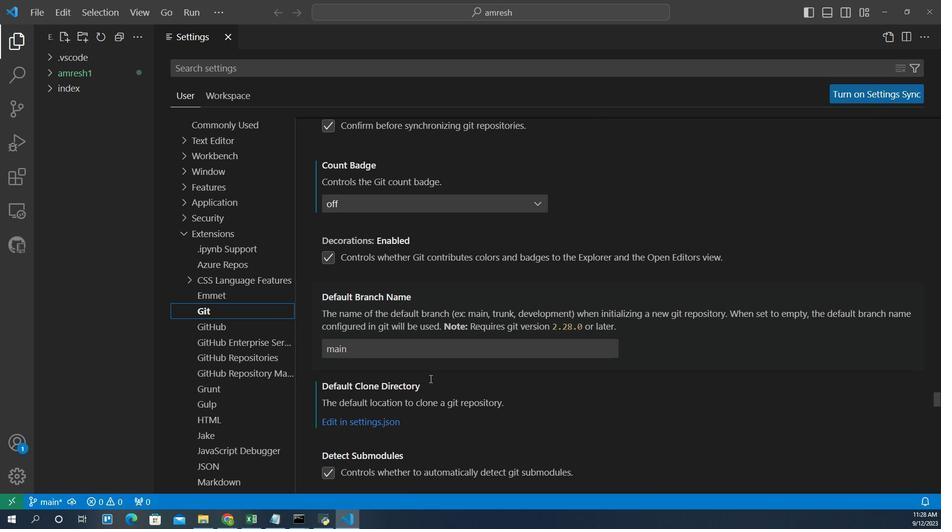 
Action: Mouse scrolled (285, 295) with delta (0, 0)
Screenshot: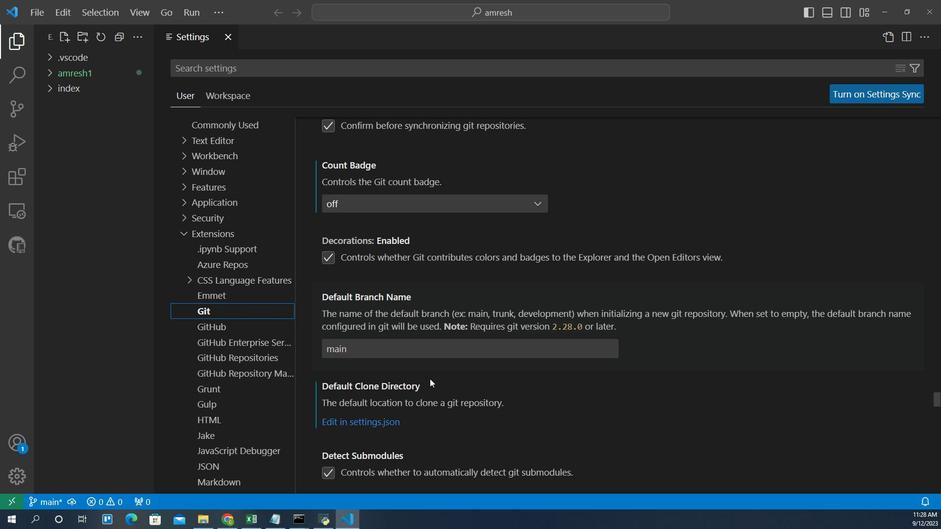 
Action: Mouse scrolled (285, 295) with delta (0, 0)
Screenshot: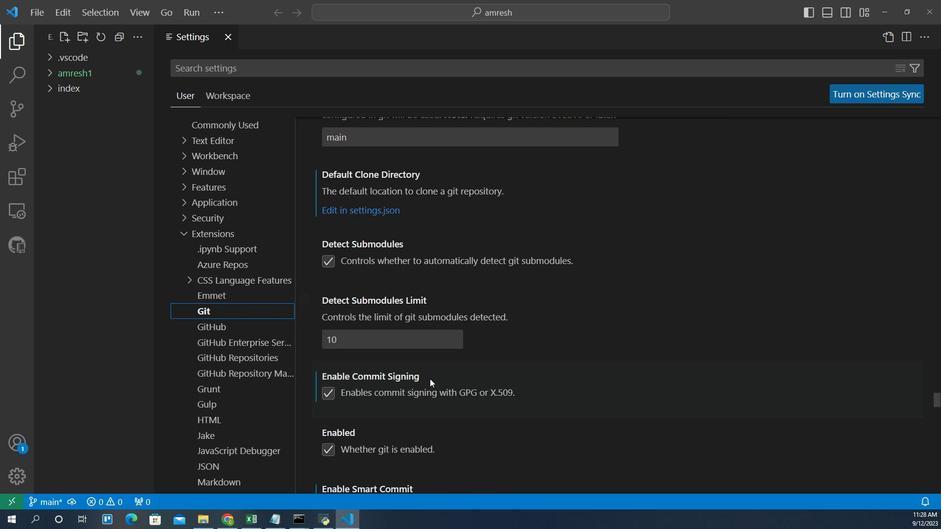 
Action: Mouse scrolled (285, 295) with delta (0, 0)
Screenshot: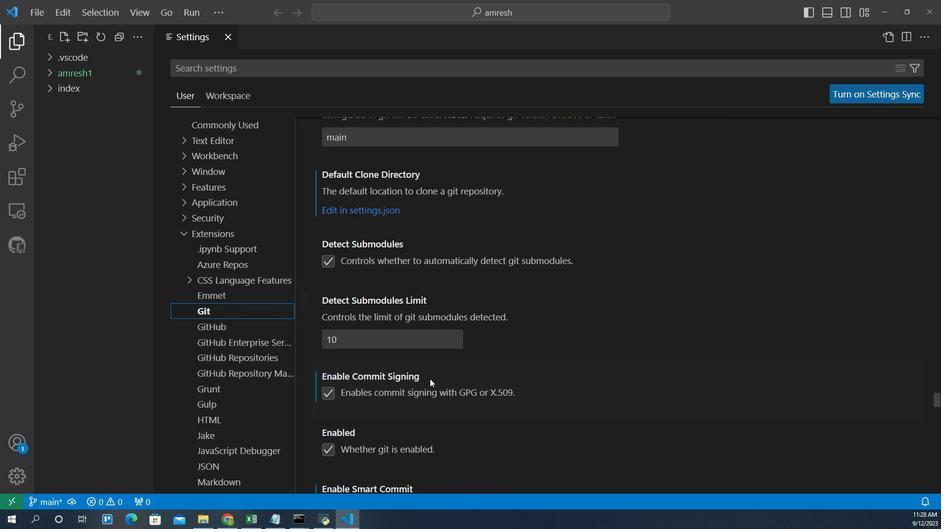 
Action: Mouse scrolled (285, 295) with delta (0, 0)
Screenshot: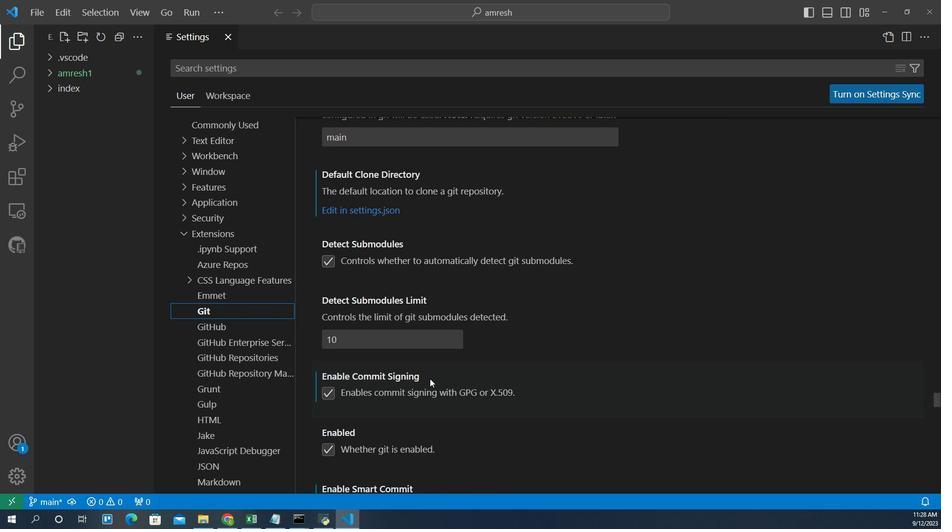 
Action: Mouse scrolled (285, 295) with delta (0, 0)
Screenshot: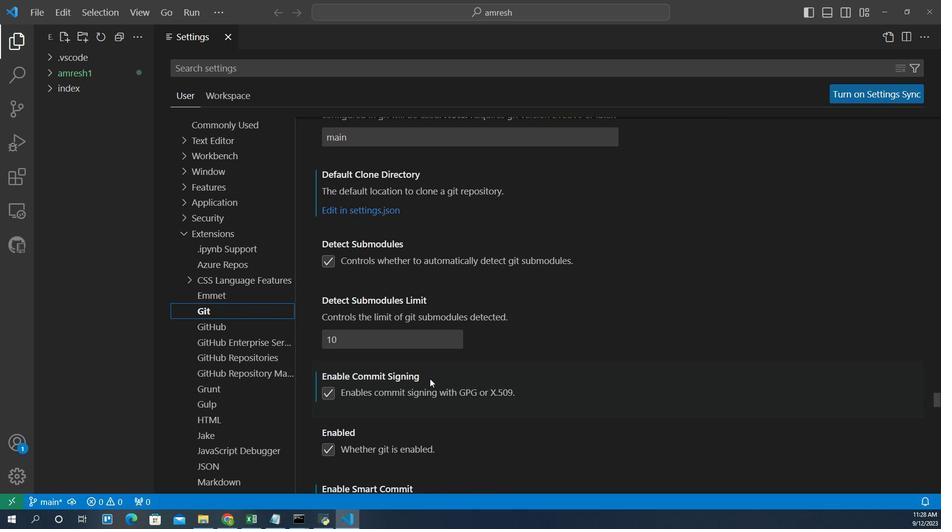 
Action: Mouse scrolled (285, 295) with delta (0, 0)
Screenshot: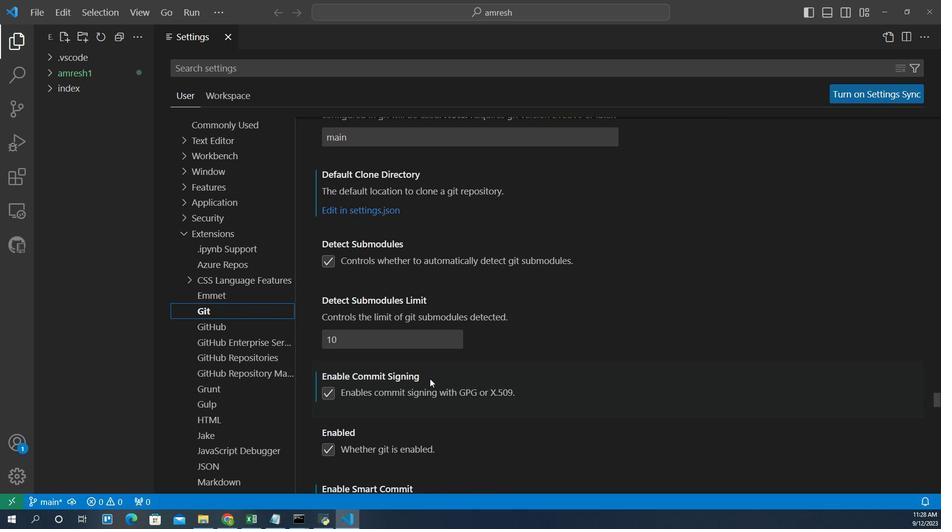 
Action: Mouse scrolled (285, 295) with delta (0, 0)
Screenshot: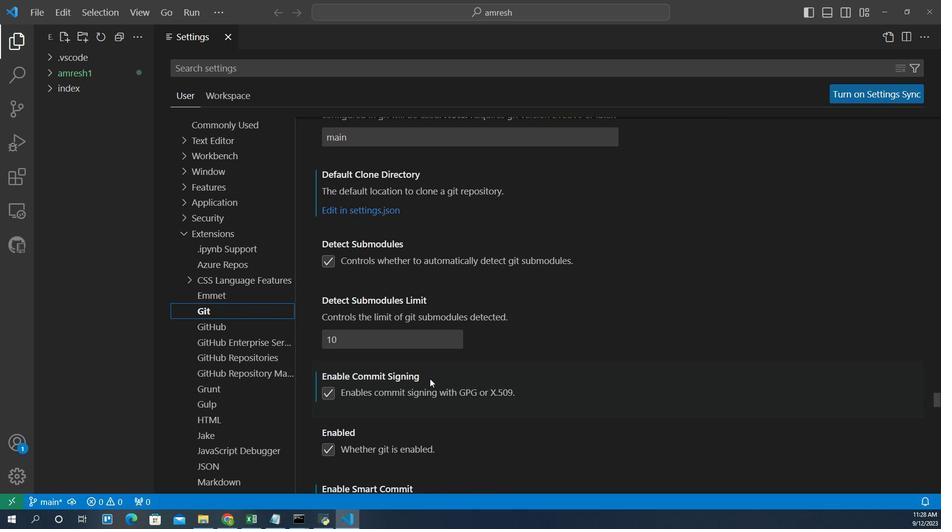 
Action: Mouse scrolled (285, 295) with delta (0, 0)
Screenshot: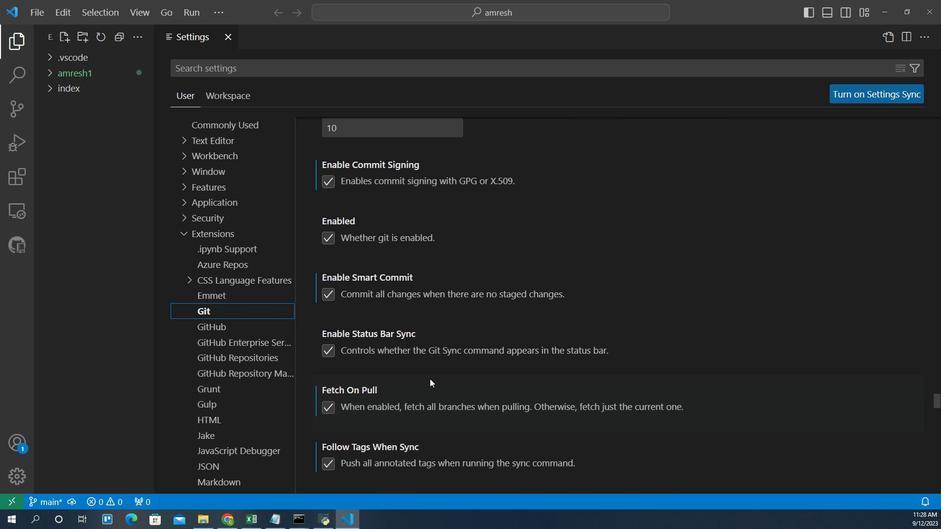 
Action: Mouse scrolled (285, 295) with delta (0, 0)
Screenshot: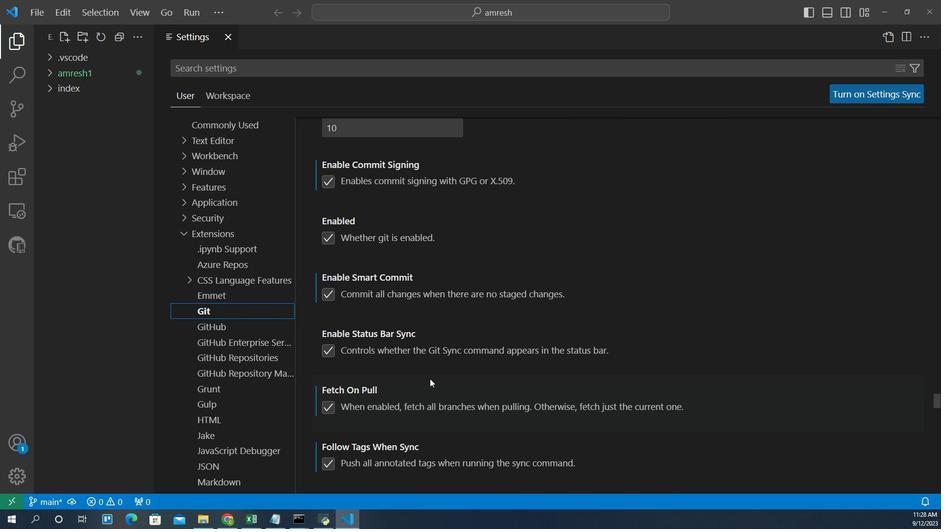 
Action: Mouse scrolled (285, 295) with delta (0, 0)
Screenshot: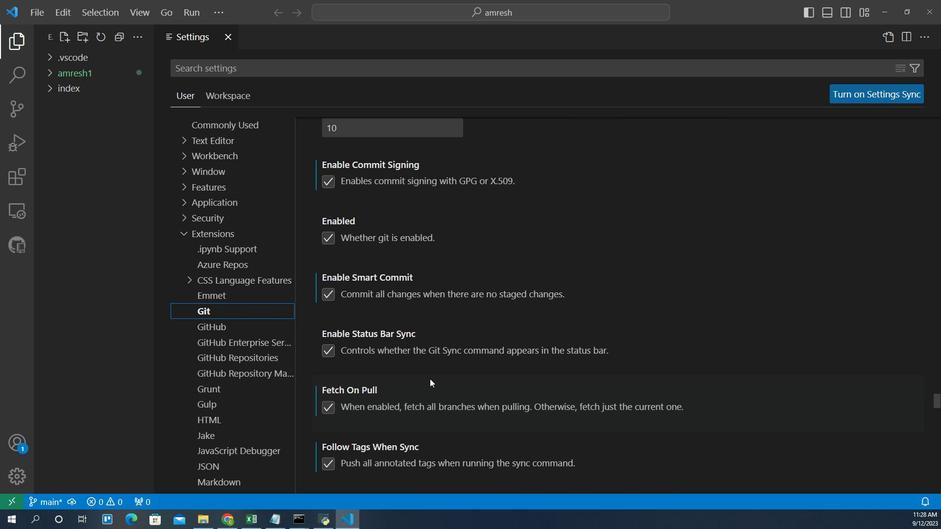 
Action: Mouse scrolled (285, 295) with delta (0, 0)
Screenshot: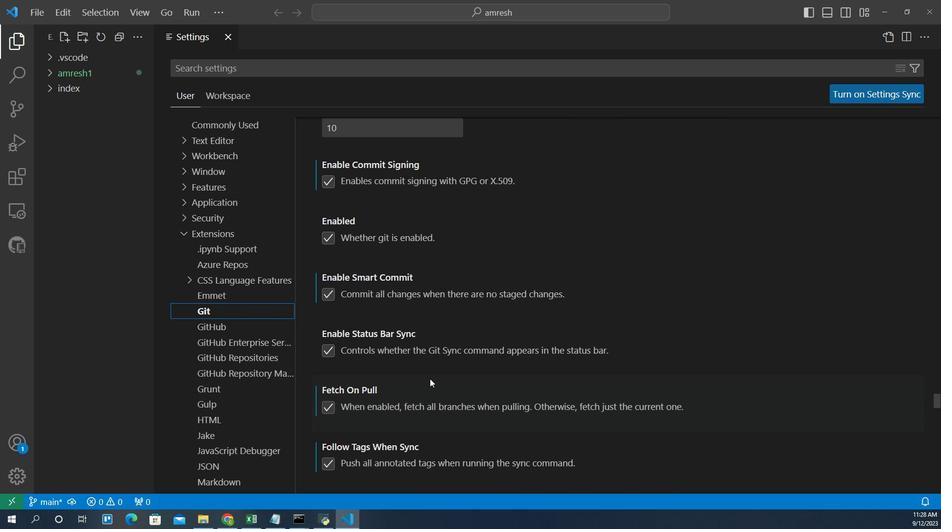 
Action: Mouse scrolled (285, 295) with delta (0, 0)
Screenshot: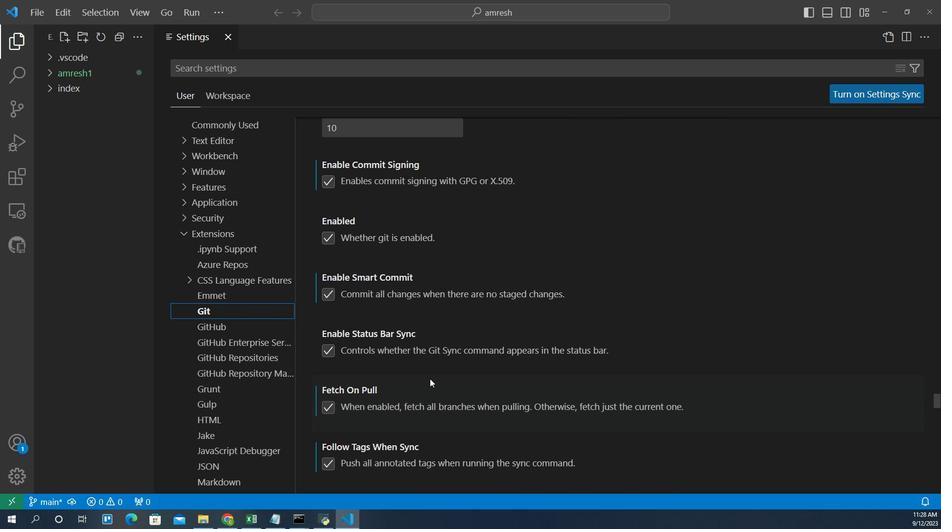 
Action: Mouse scrolled (285, 295) with delta (0, 0)
Screenshot: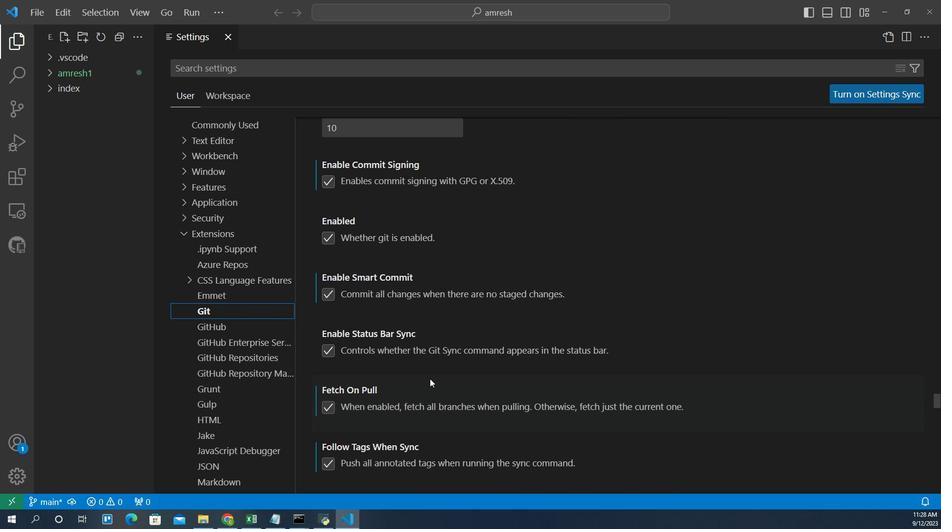 
Action: Mouse scrolled (285, 295) with delta (0, 0)
Screenshot: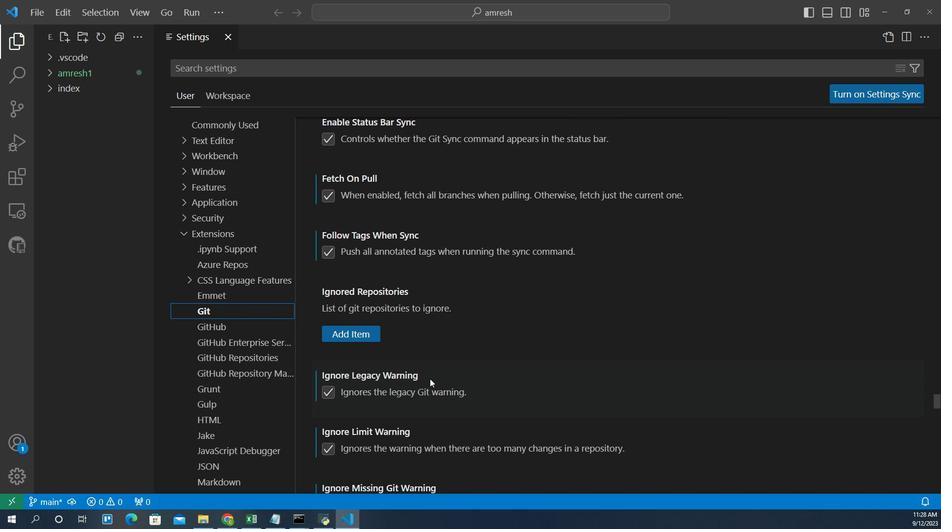 
Action: Mouse scrolled (285, 295) with delta (0, 0)
Screenshot: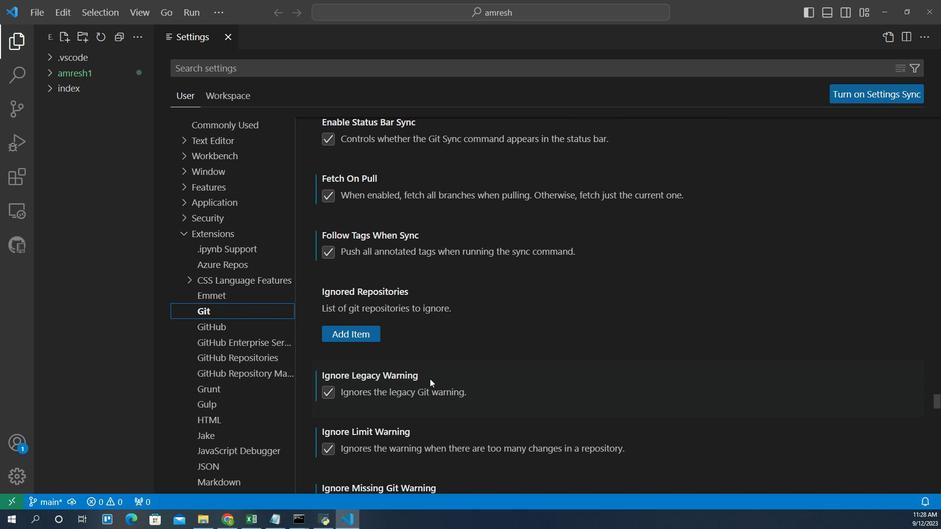 
Action: Mouse scrolled (285, 295) with delta (0, 0)
Screenshot: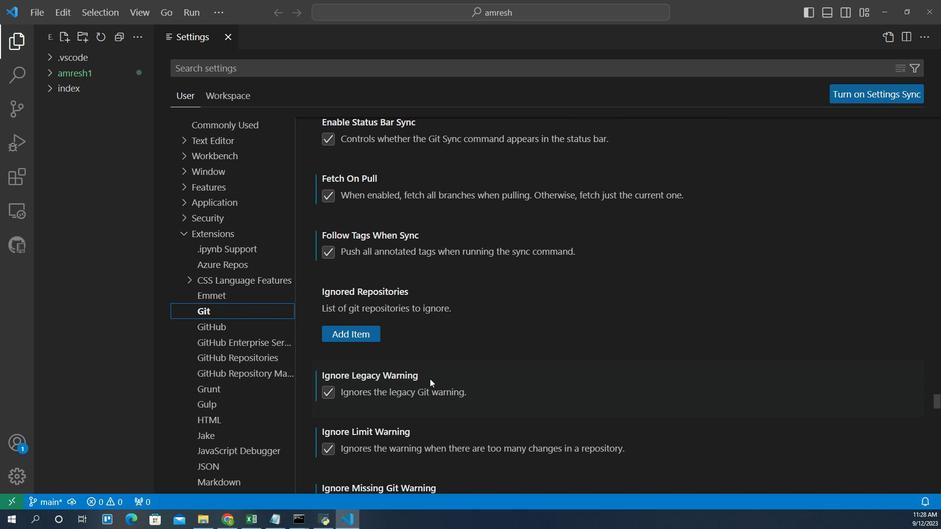 
Action: Mouse scrolled (285, 295) with delta (0, 0)
Screenshot: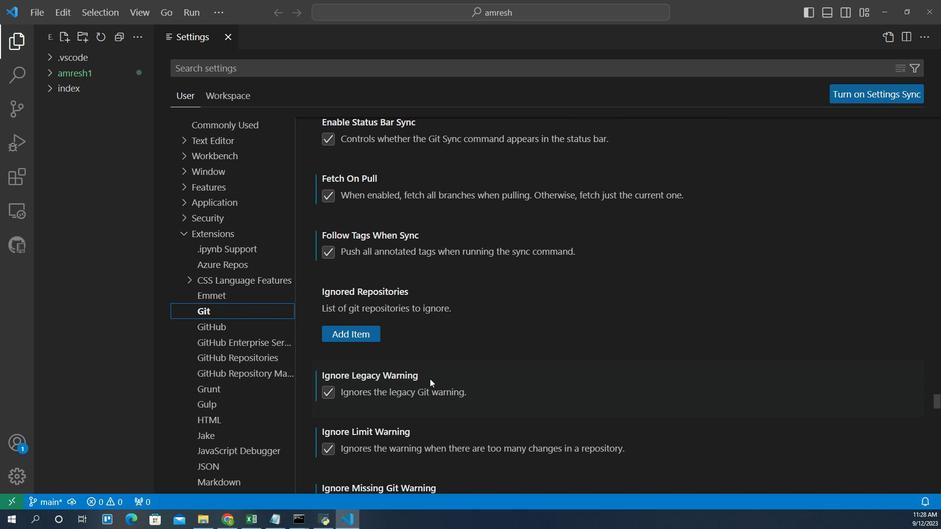 
Action: Mouse scrolled (285, 295) with delta (0, 0)
Screenshot: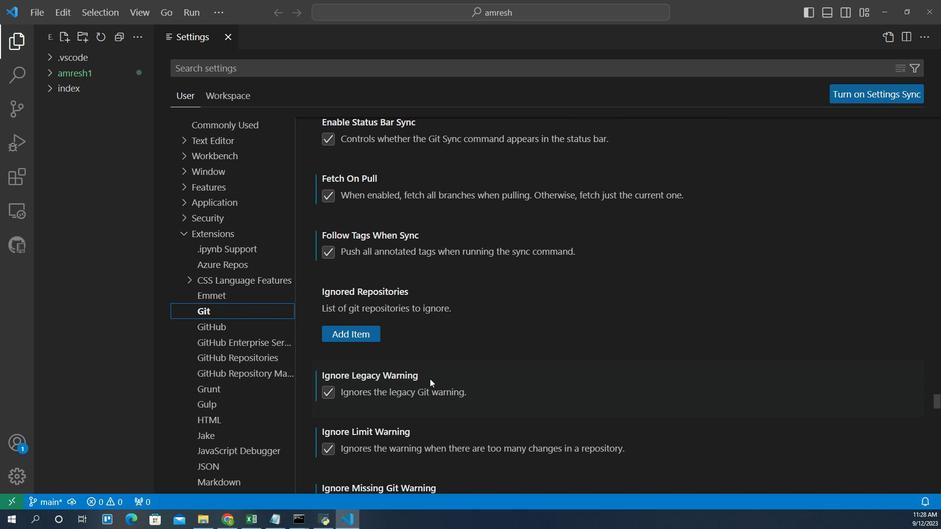 
Action: Mouse scrolled (285, 295) with delta (0, 0)
Screenshot: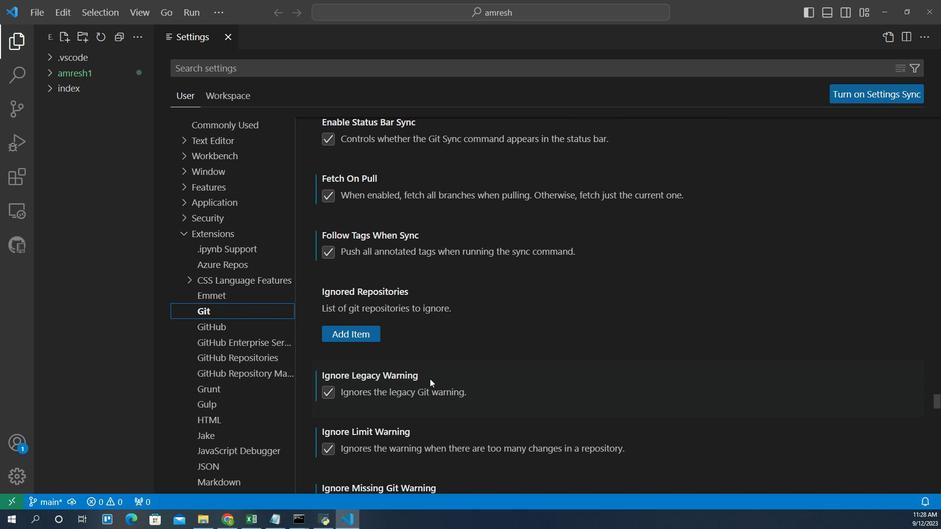 
Action: Mouse scrolled (285, 295) with delta (0, 0)
Screenshot: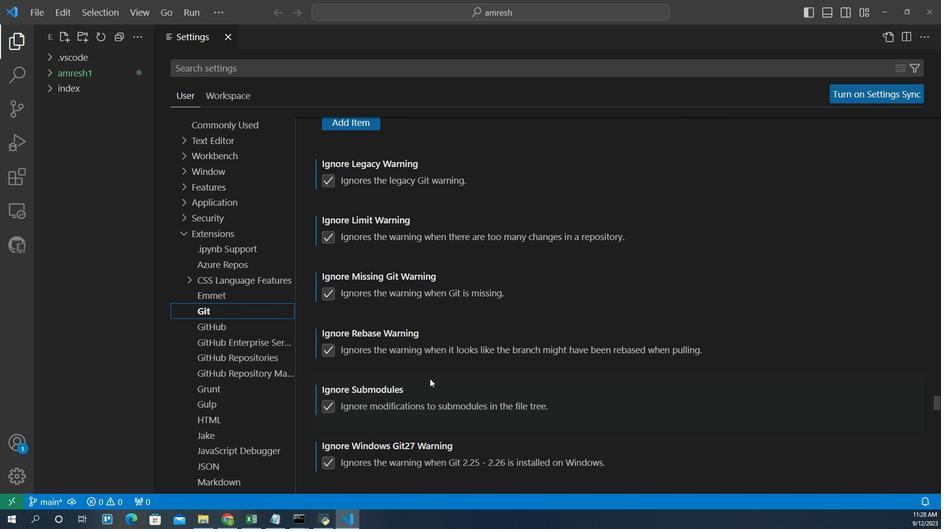 
Action: Mouse scrolled (285, 295) with delta (0, 0)
Screenshot: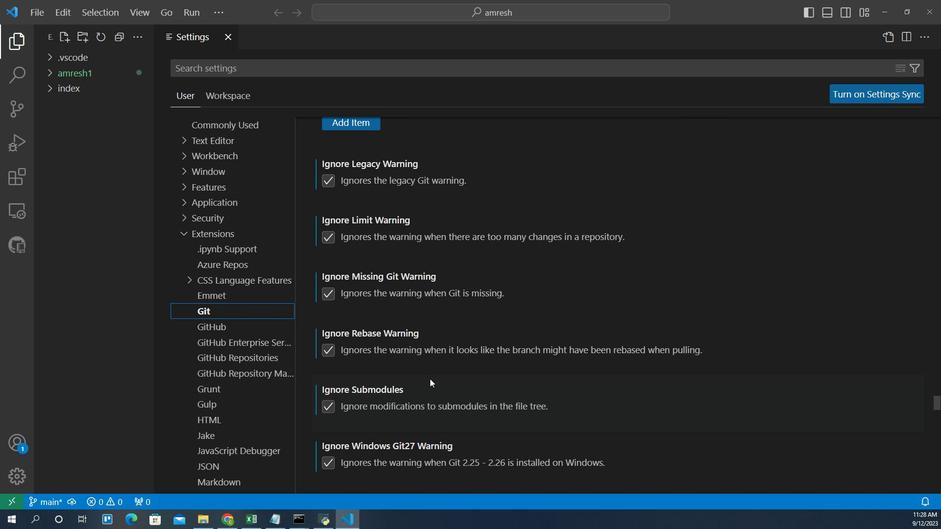 
Action: Mouse scrolled (285, 295) with delta (0, 0)
Screenshot: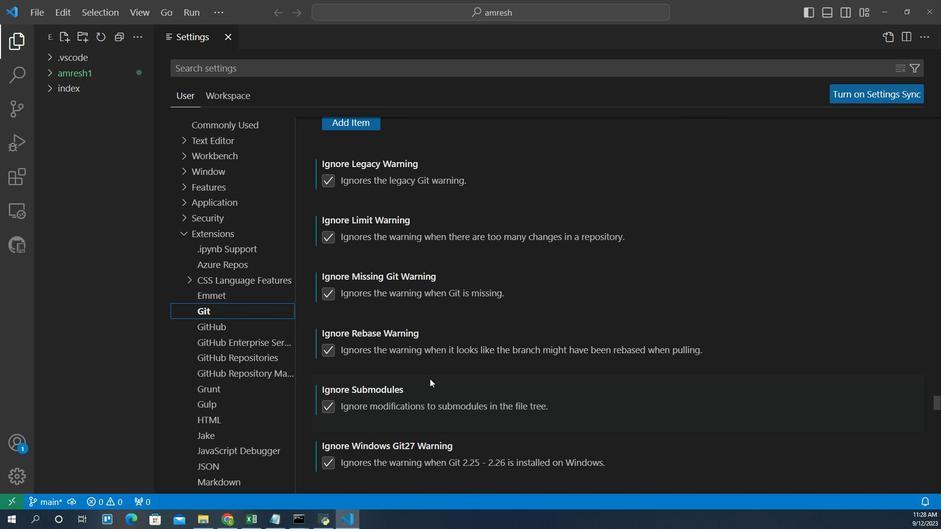 
Action: Mouse scrolled (285, 295) with delta (0, 0)
Screenshot: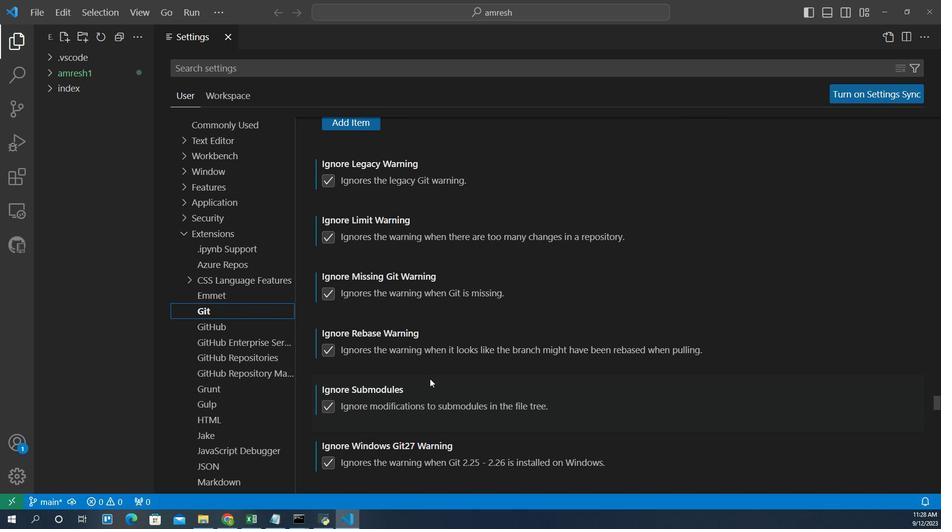 
Action: Mouse scrolled (285, 295) with delta (0, 0)
Screenshot: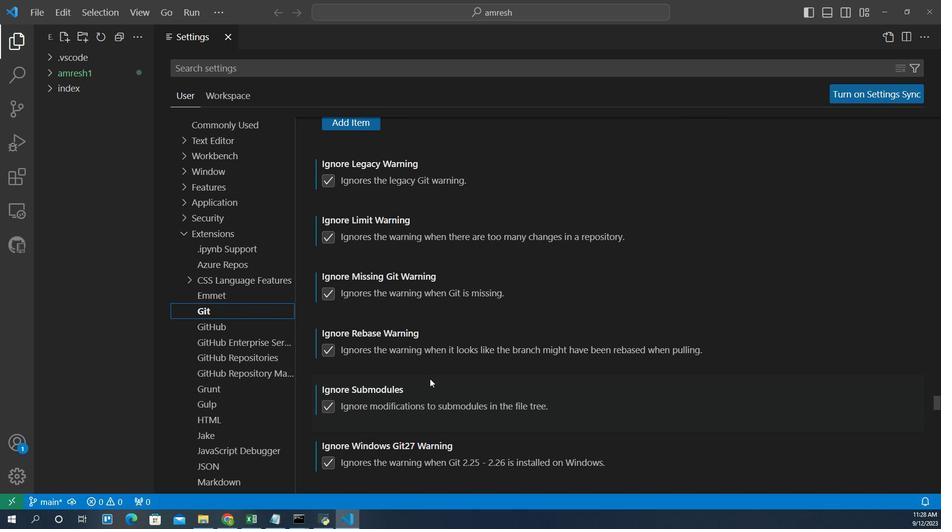 
Action: Mouse scrolled (285, 295) with delta (0, 0)
Screenshot: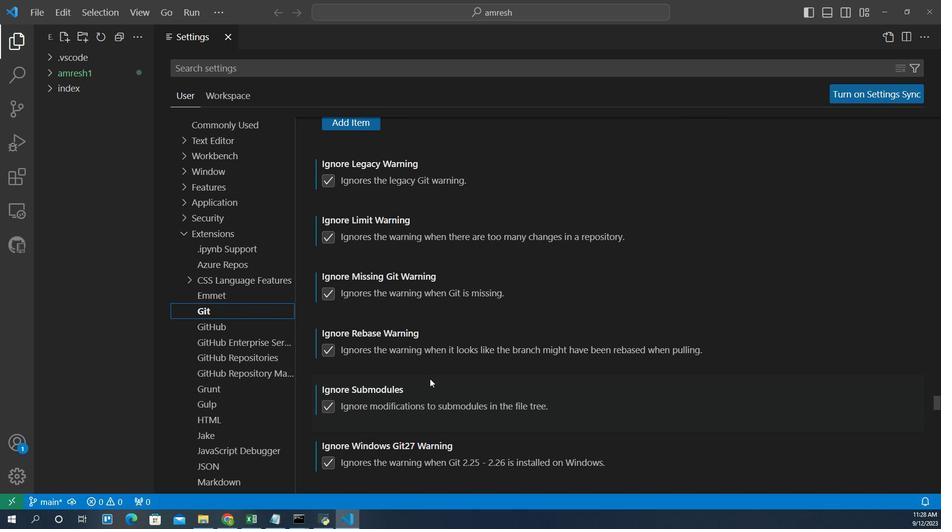 
Action: Mouse scrolled (285, 295) with delta (0, 0)
Screenshot: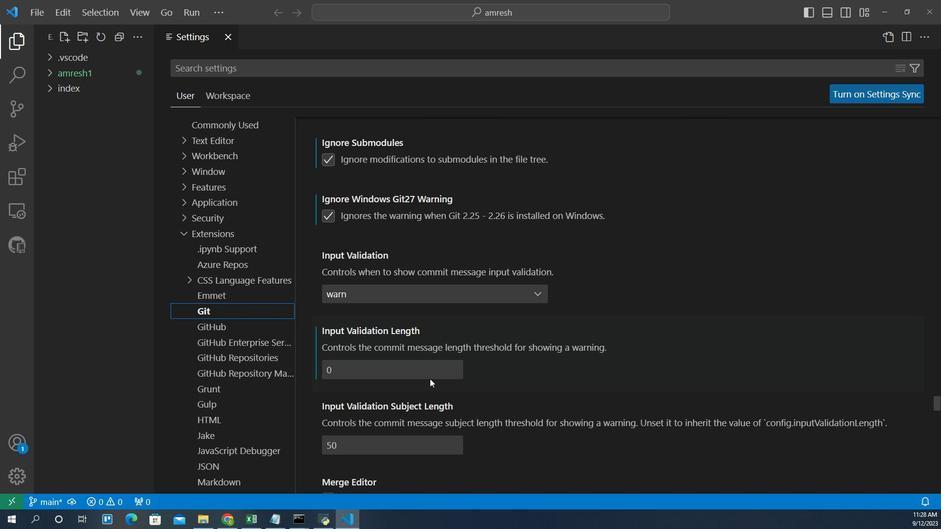 
Action: Mouse scrolled (285, 295) with delta (0, 0)
Screenshot: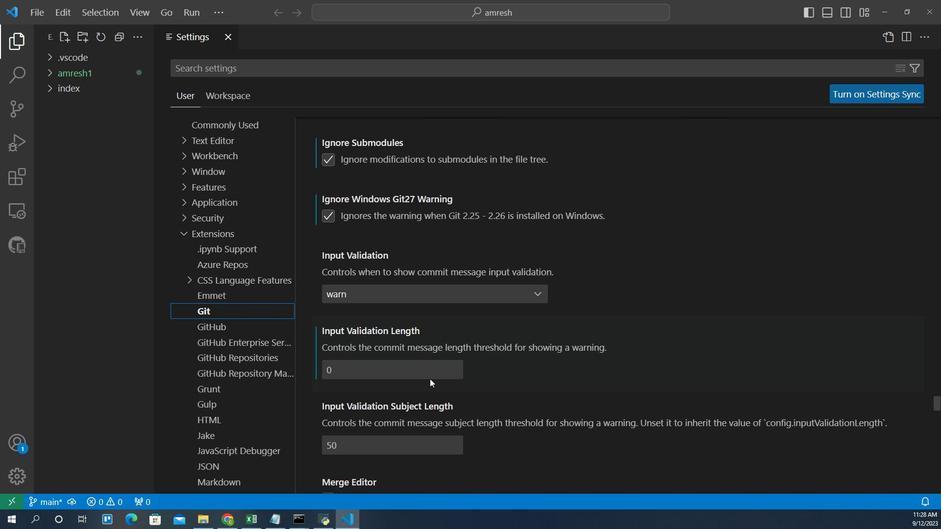 
Action: Mouse scrolled (285, 295) with delta (0, 0)
Screenshot: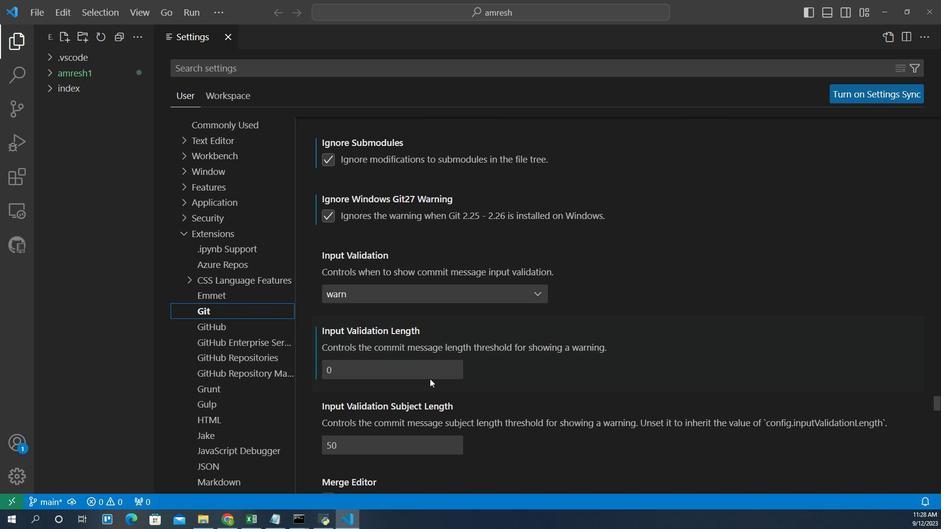 
Action: Mouse scrolled (285, 295) with delta (0, 0)
Screenshot: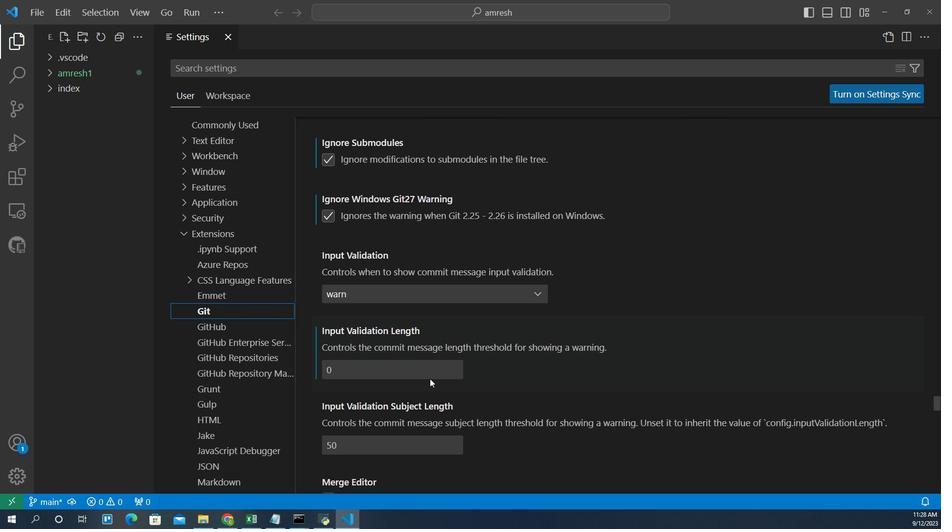 
Action: Mouse scrolled (285, 295) with delta (0, 0)
Screenshot: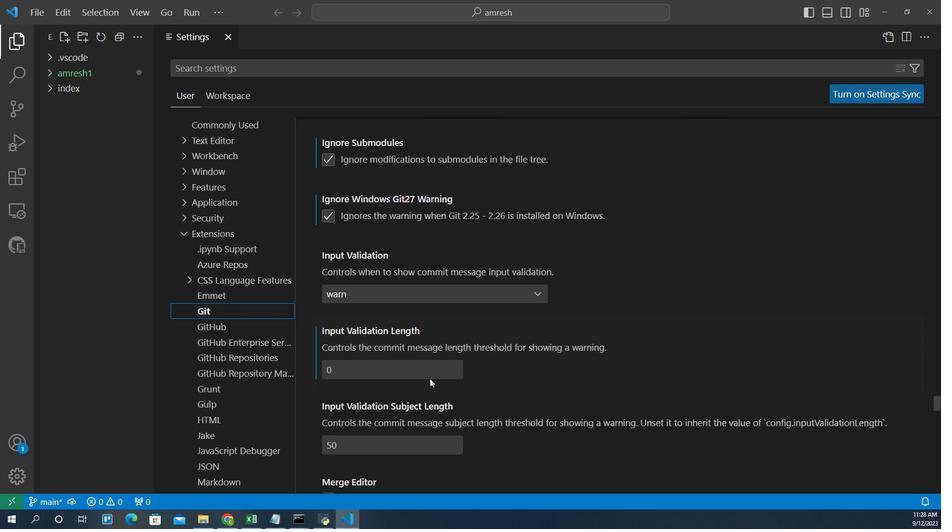 
Action: Mouse scrolled (285, 295) with delta (0, 0)
Screenshot: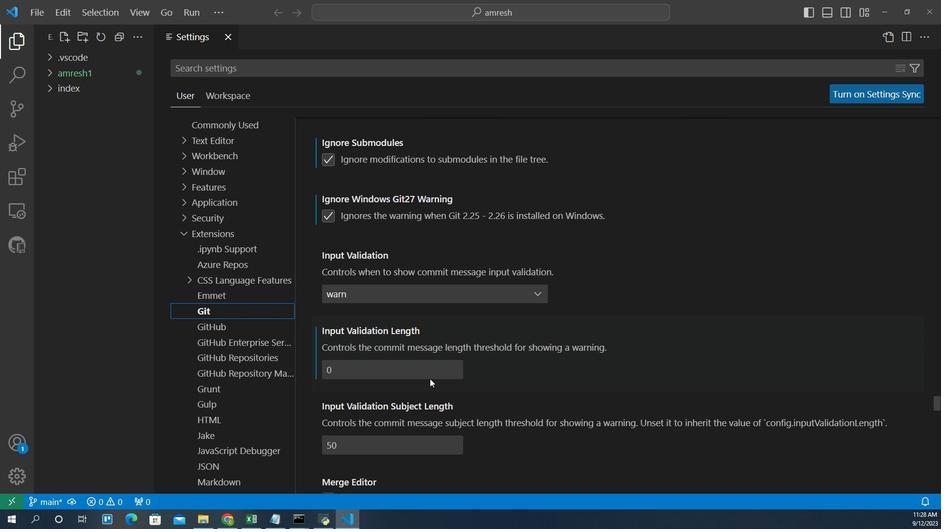 
Action: Mouse scrolled (285, 295) with delta (0, 0)
Screenshot: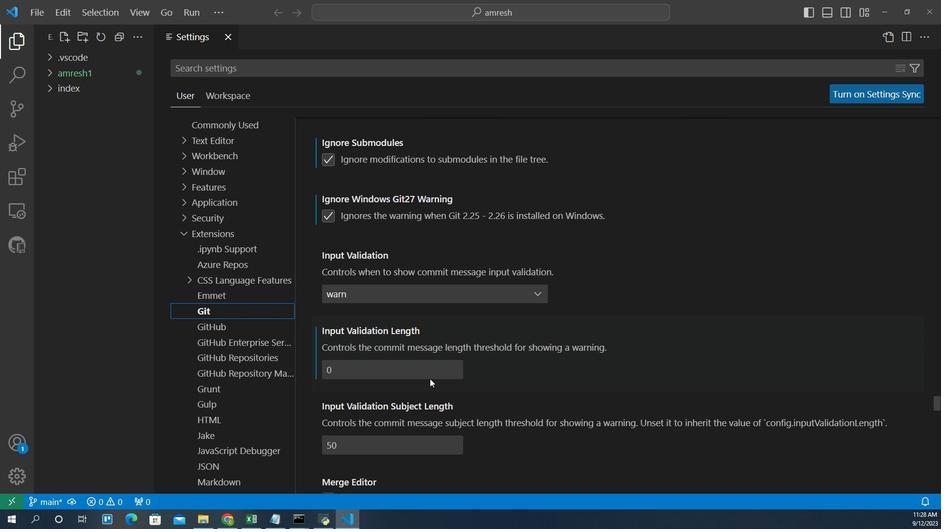 
Action: Mouse moved to (259, 297)
Screenshot: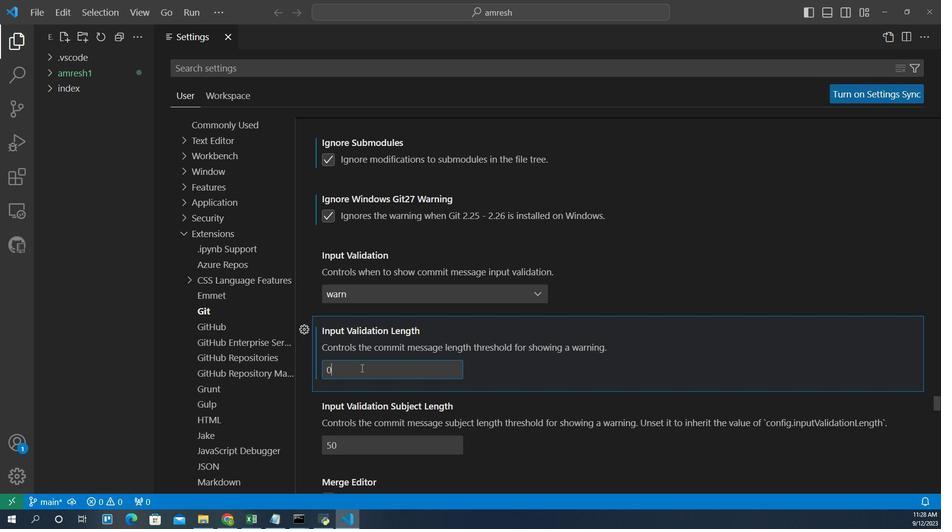 
Action: Mouse pressed left at (259, 297)
Screenshot: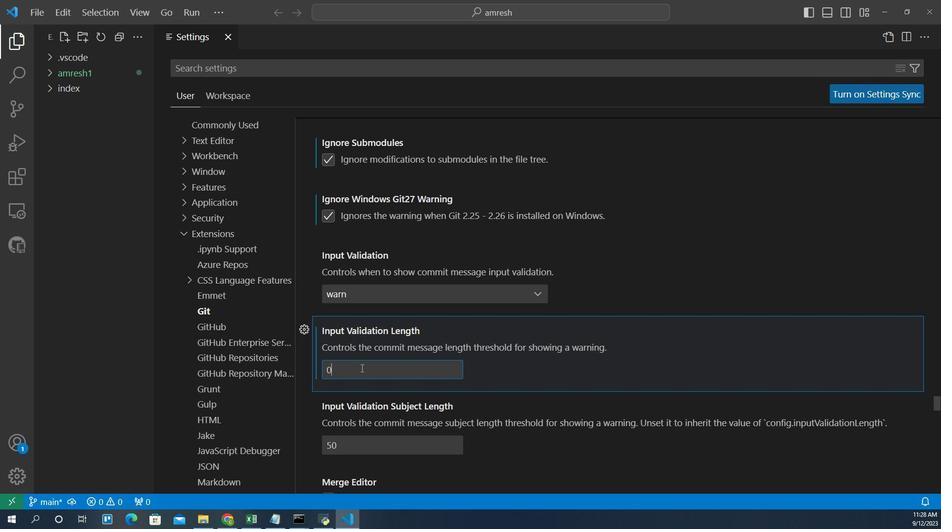
Action: Mouse moved to (259, 297)
Screenshot: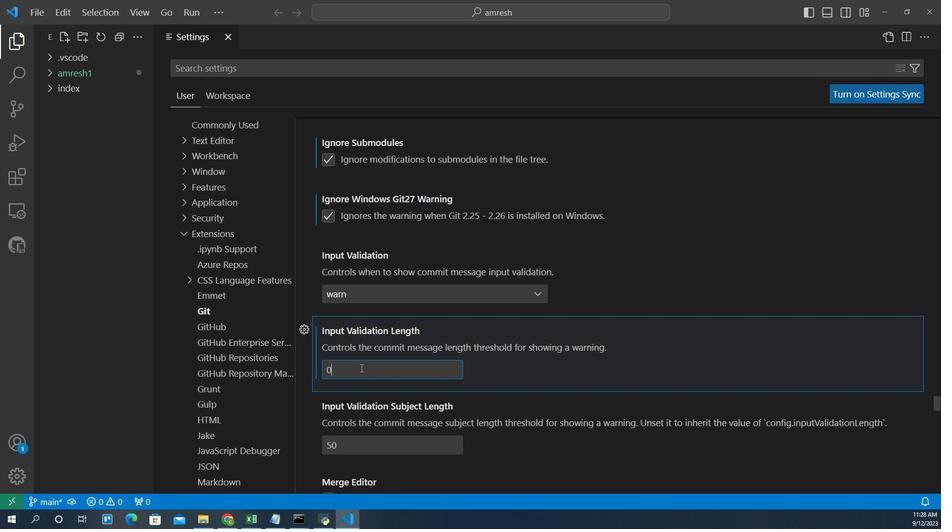 
Action: Key pressed <Key.backspace>72
Screenshot: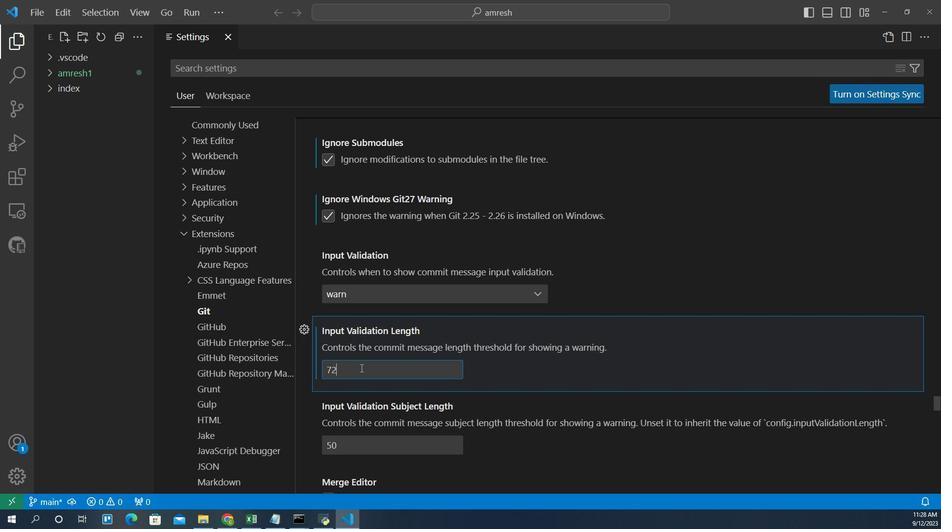 
Action: Mouse moved to (271, 294)
Screenshot: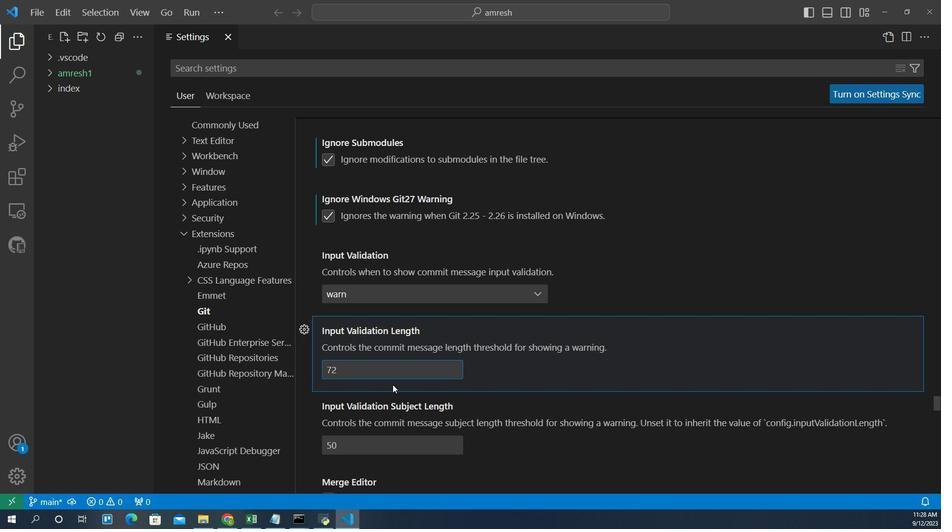 
